 Task: Look for space in Sanxenxo, Spain from 1st June, 2023 to 9th June, 2023 for 4 adults in price range Rs.6000 to Rs.12000. Place can be entire place with 2 bedrooms having 2 beds and 2 bathrooms. Property type can be house, flat, guest house. Booking option can be shelf check-in. Required host language is English.
Action: Mouse moved to (309, 149)
Screenshot: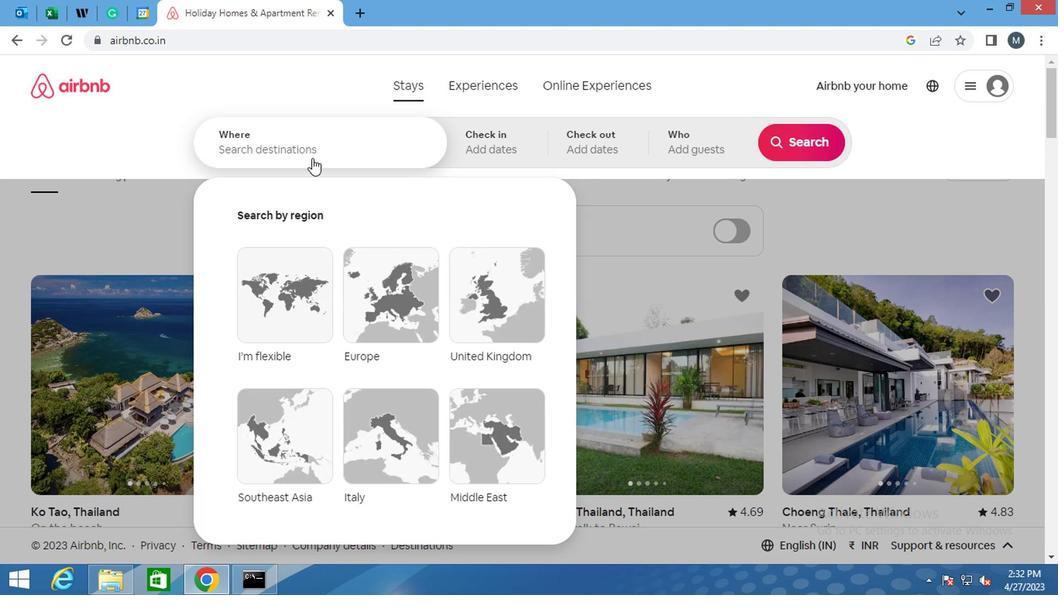 
Action: Mouse pressed left at (309, 149)
Screenshot: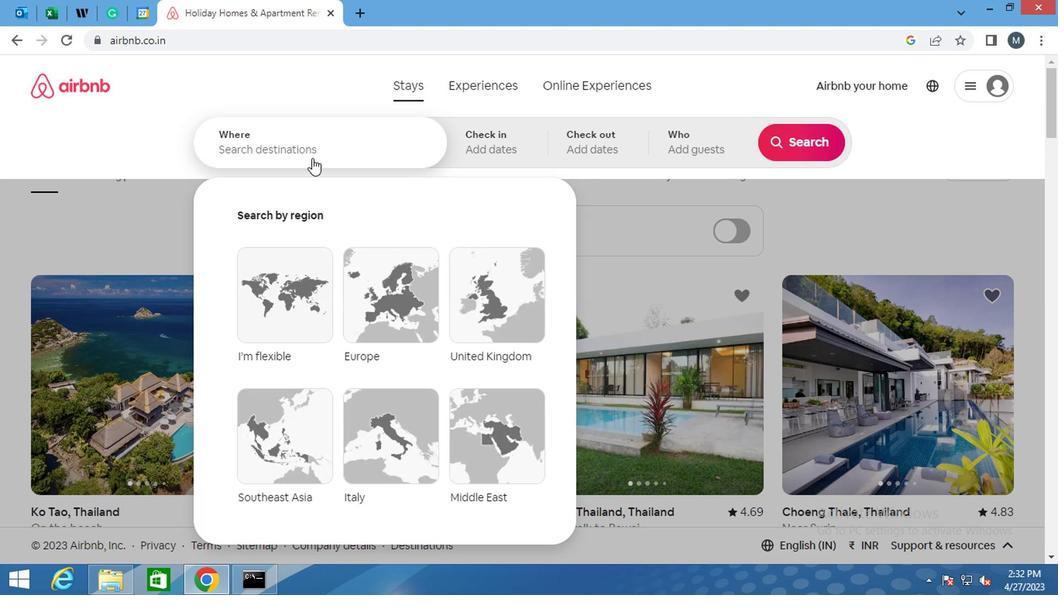 
Action: Key pressed <Key.shift>SANXENXO,<Key.space><Key.shift>SPAIN<Key.enter>
Screenshot: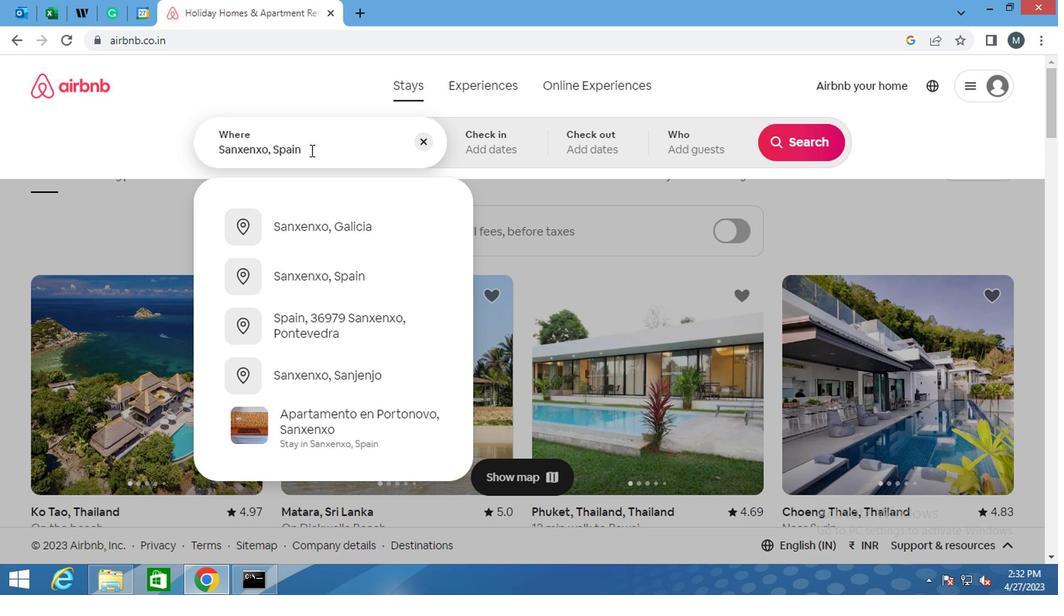 
Action: Mouse moved to (780, 269)
Screenshot: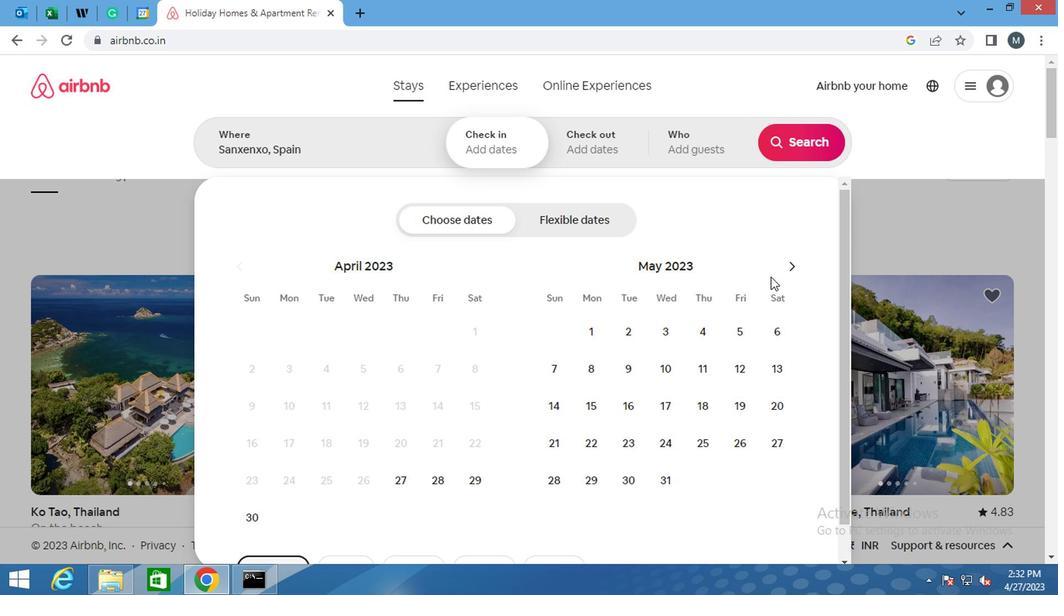 
Action: Mouse pressed left at (780, 269)
Screenshot: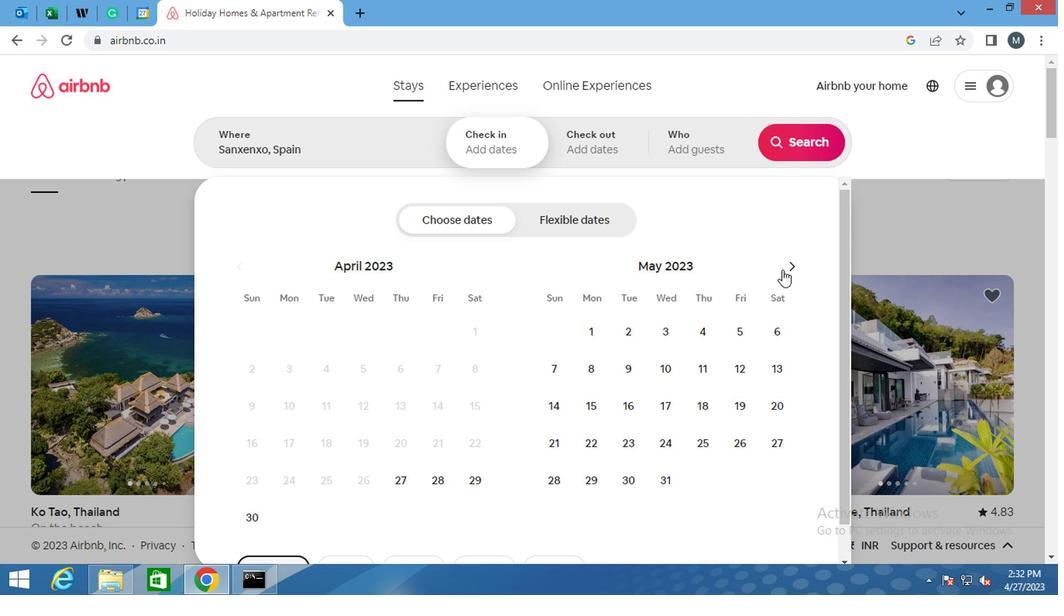 
Action: Mouse pressed left at (780, 269)
Screenshot: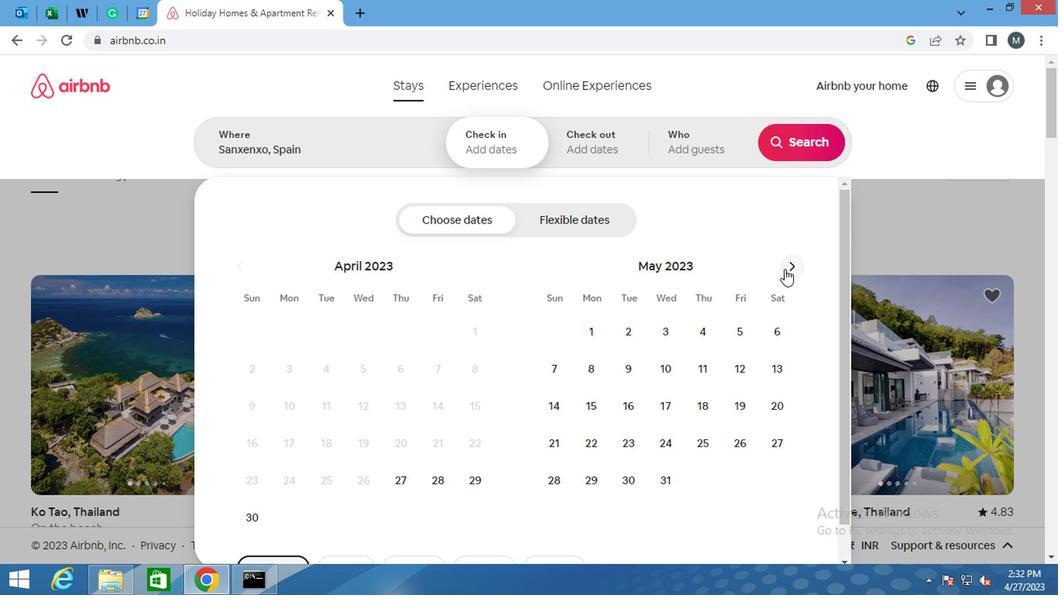 
Action: Mouse moved to (398, 341)
Screenshot: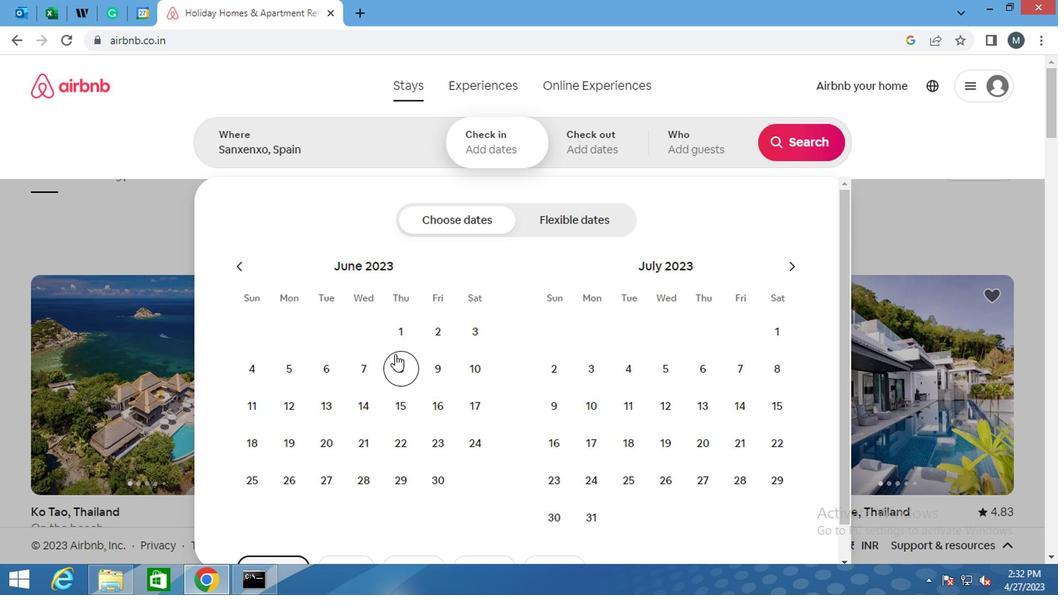
Action: Mouse pressed left at (398, 341)
Screenshot: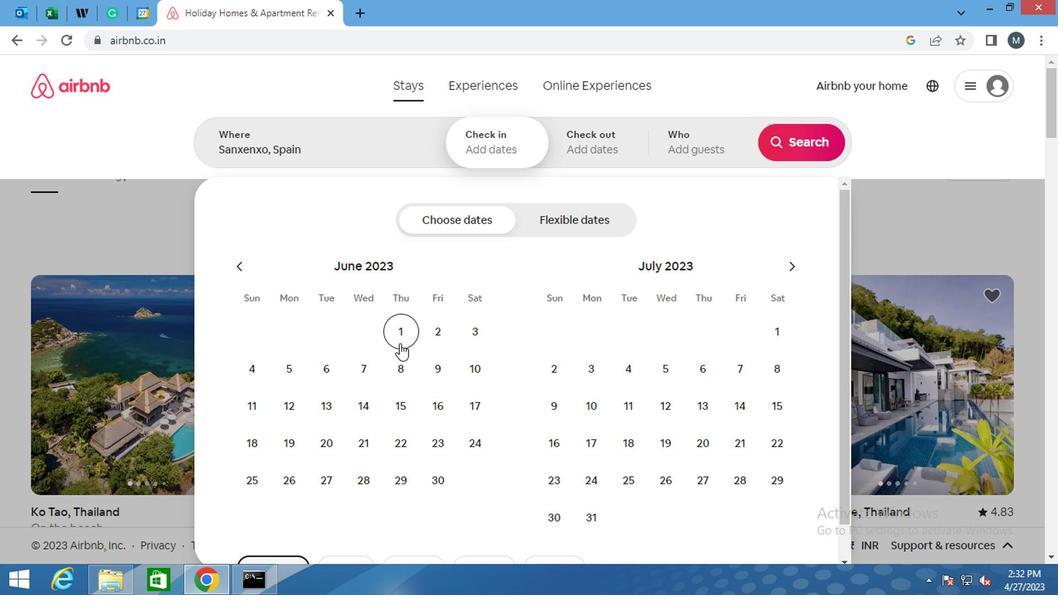 
Action: Mouse moved to (442, 369)
Screenshot: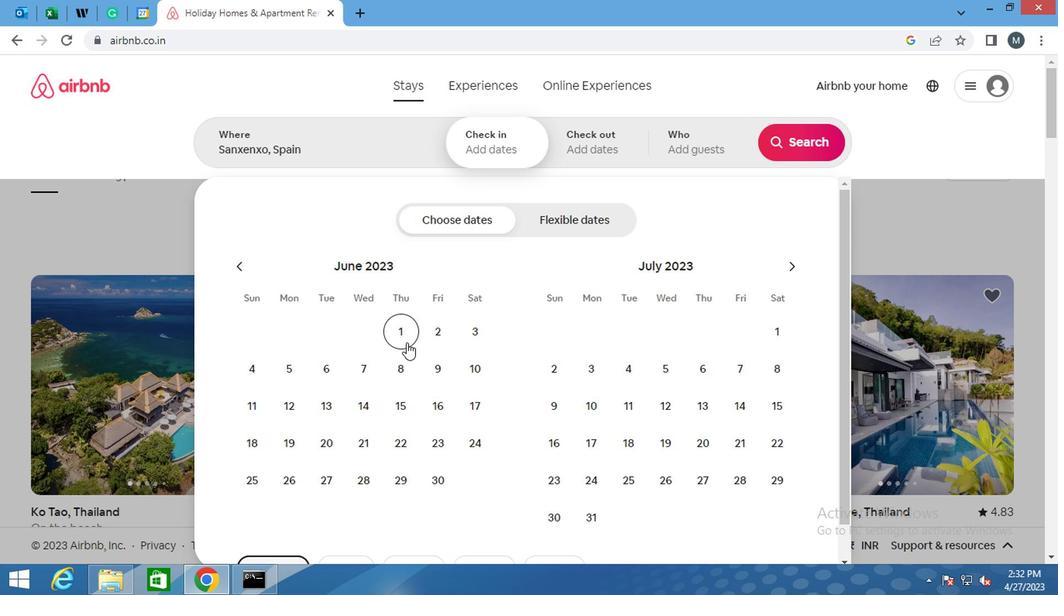 
Action: Mouse pressed left at (442, 369)
Screenshot: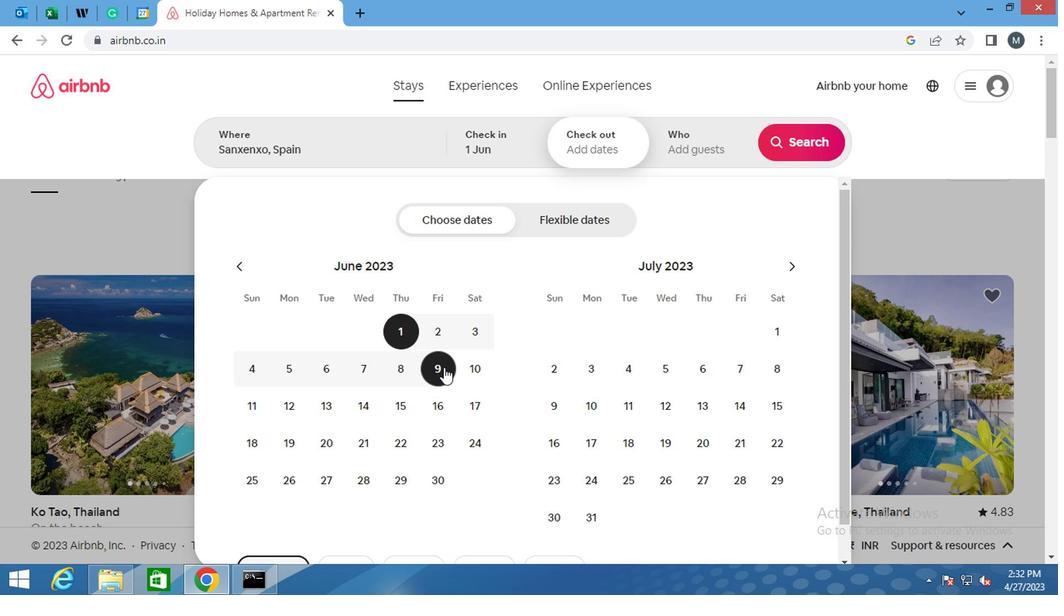 
Action: Mouse moved to (686, 150)
Screenshot: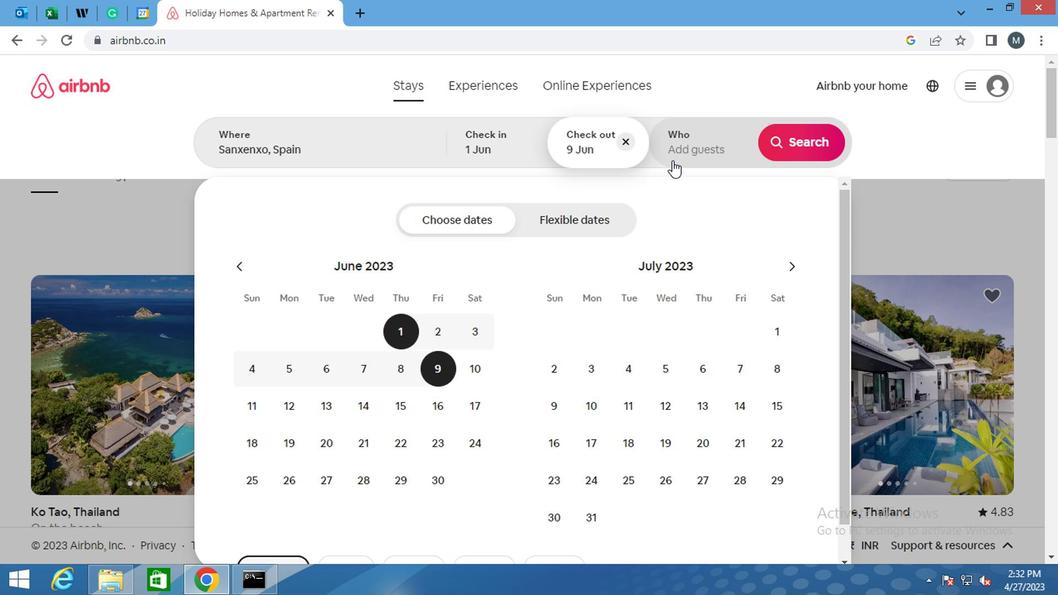 
Action: Mouse pressed left at (686, 150)
Screenshot: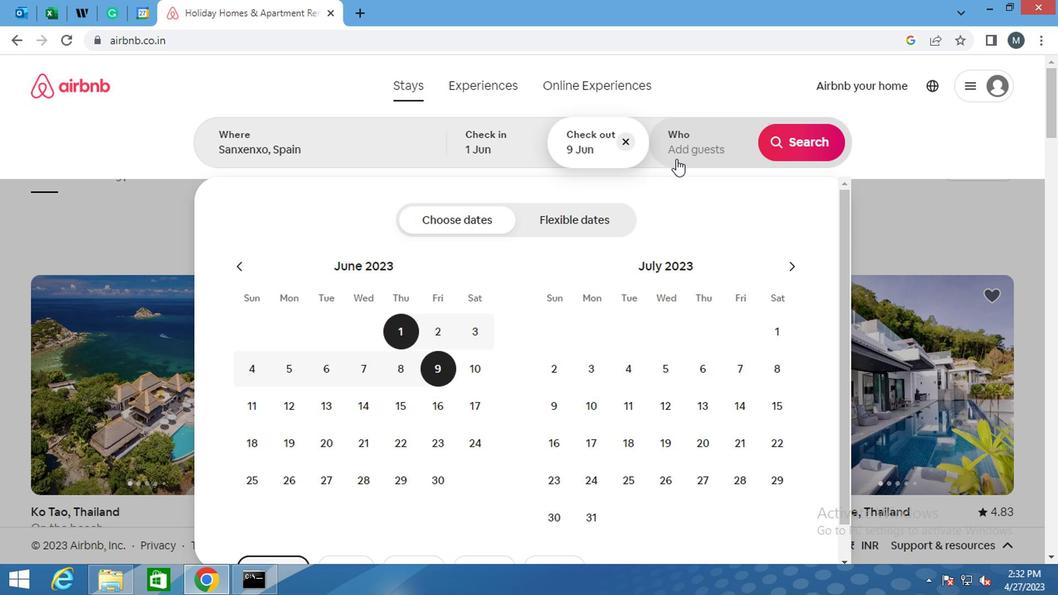 
Action: Mouse moved to (804, 220)
Screenshot: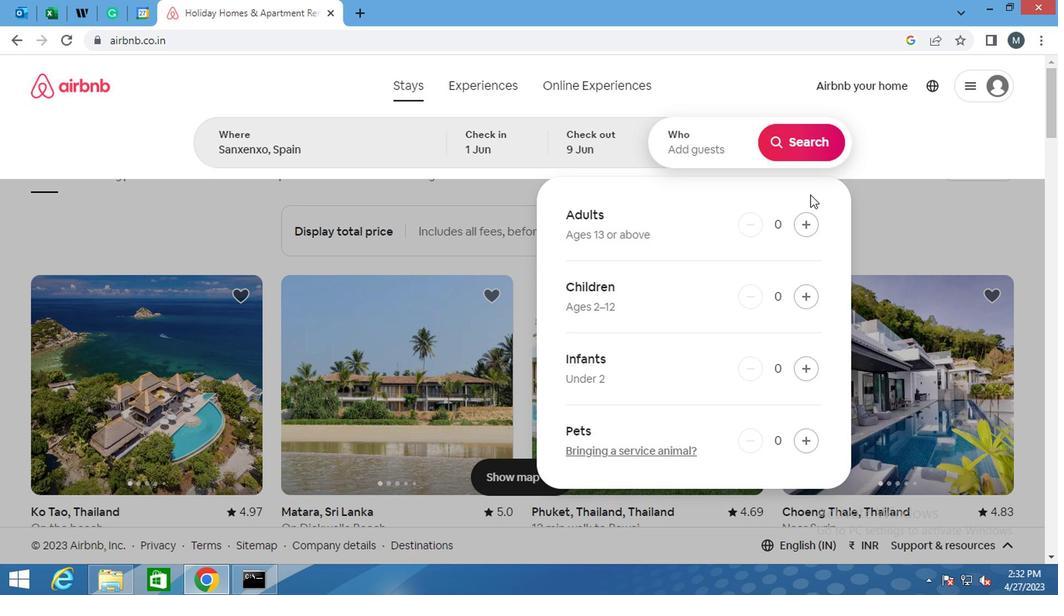 
Action: Mouse pressed left at (804, 220)
Screenshot: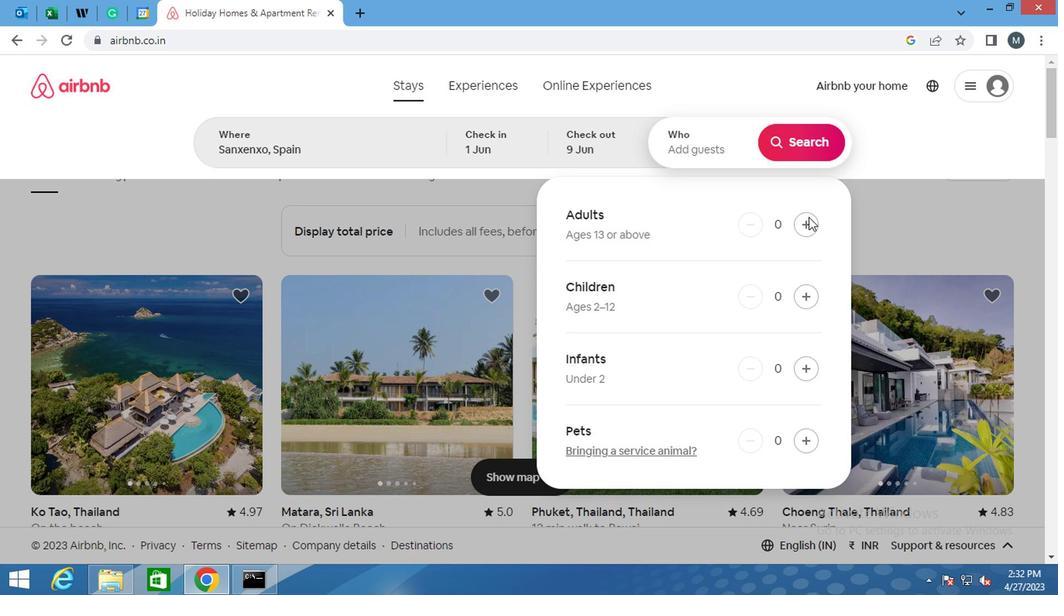 
Action: Mouse pressed left at (804, 220)
Screenshot: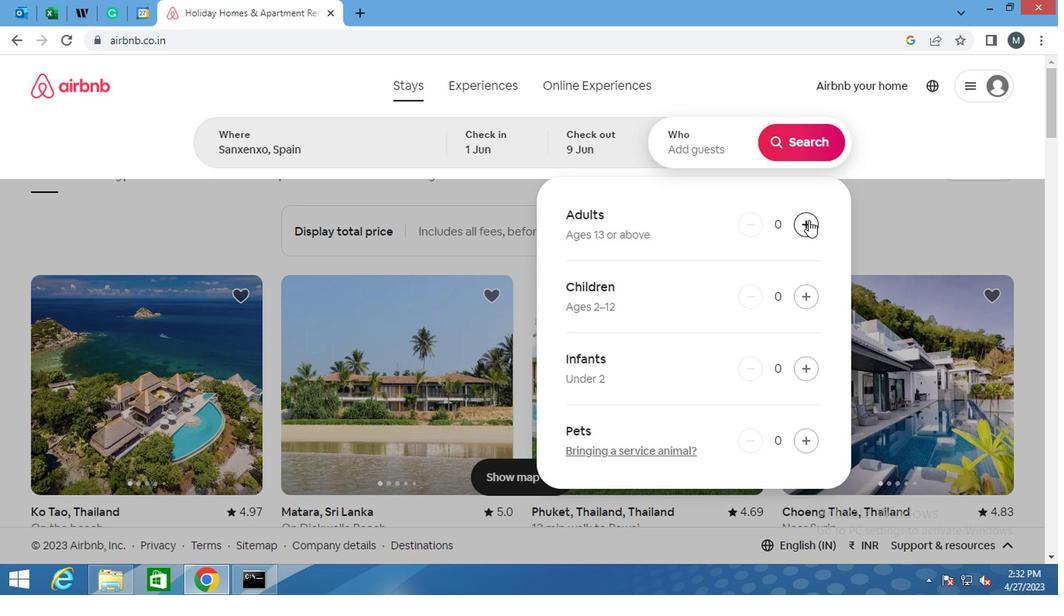 
Action: Mouse pressed left at (804, 220)
Screenshot: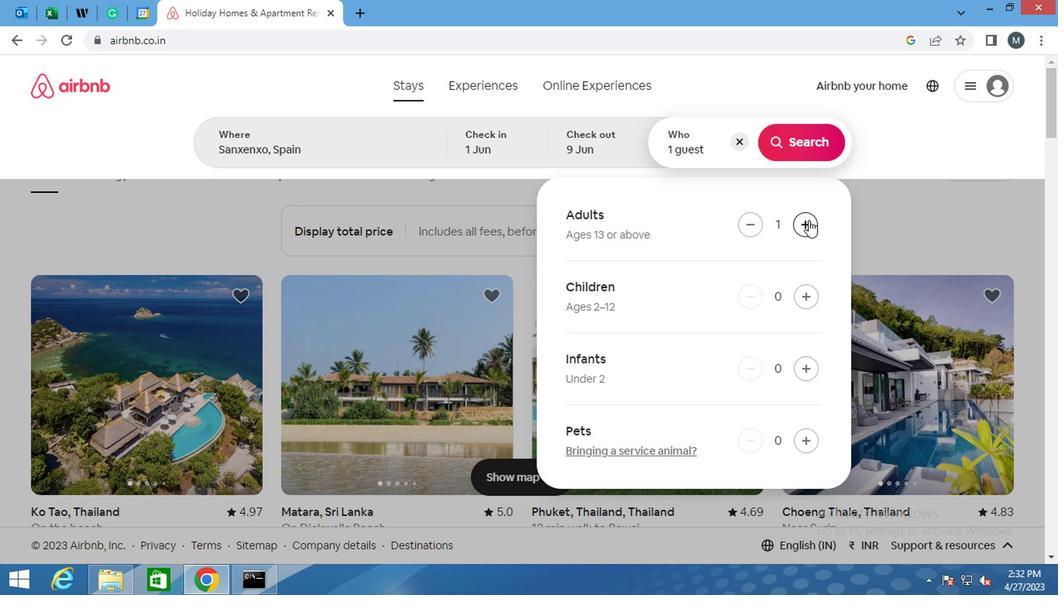 
Action: Mouse pressed left at (804, 220)
Screenshot: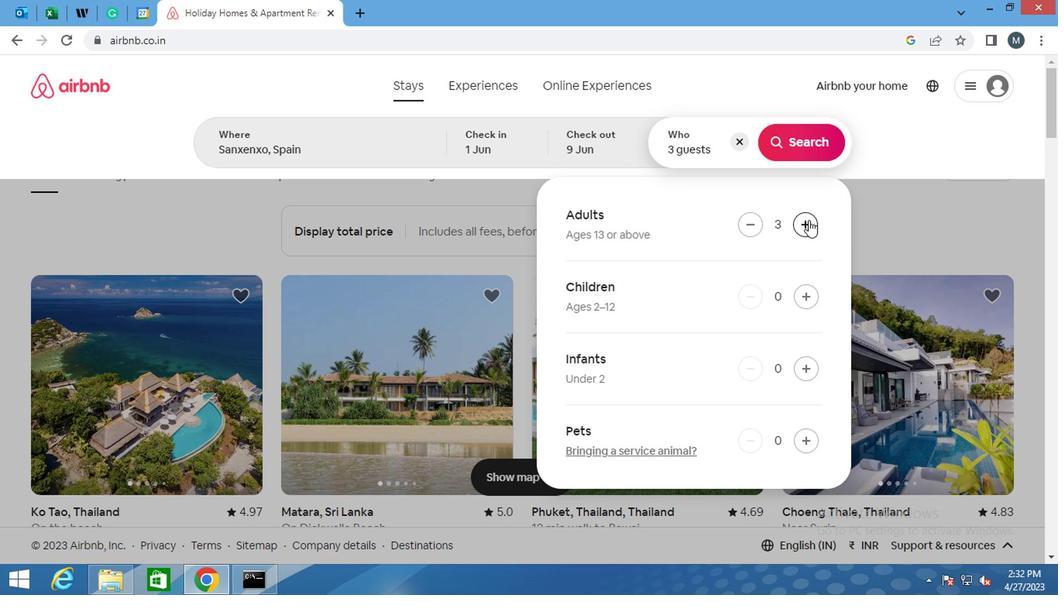 
Action: Mouse moved to (780, 135)
Screenshot: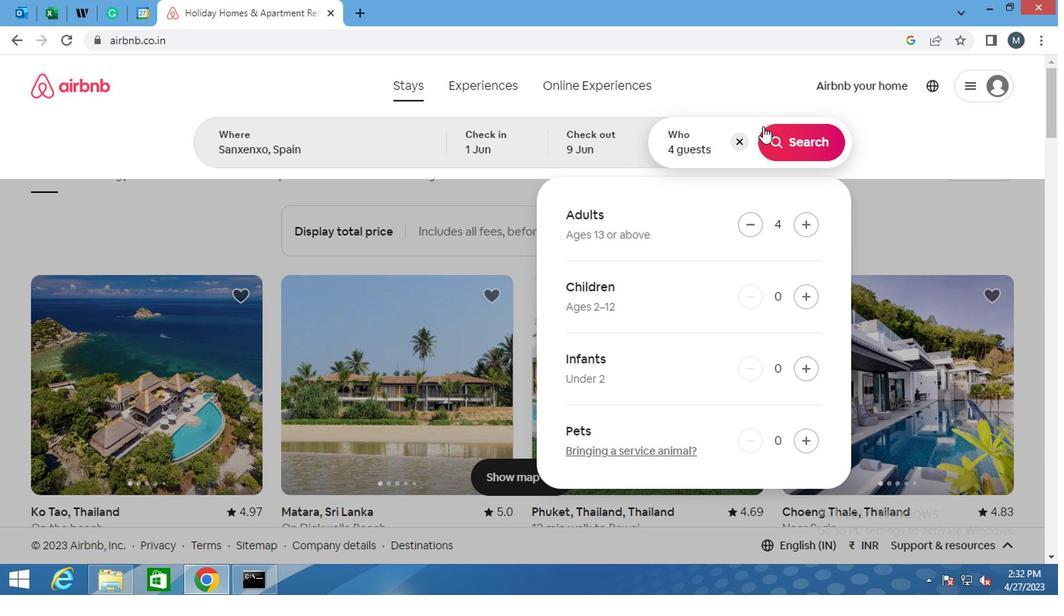 
Action: Mouse pressed left at (780, 135)
Screenshot: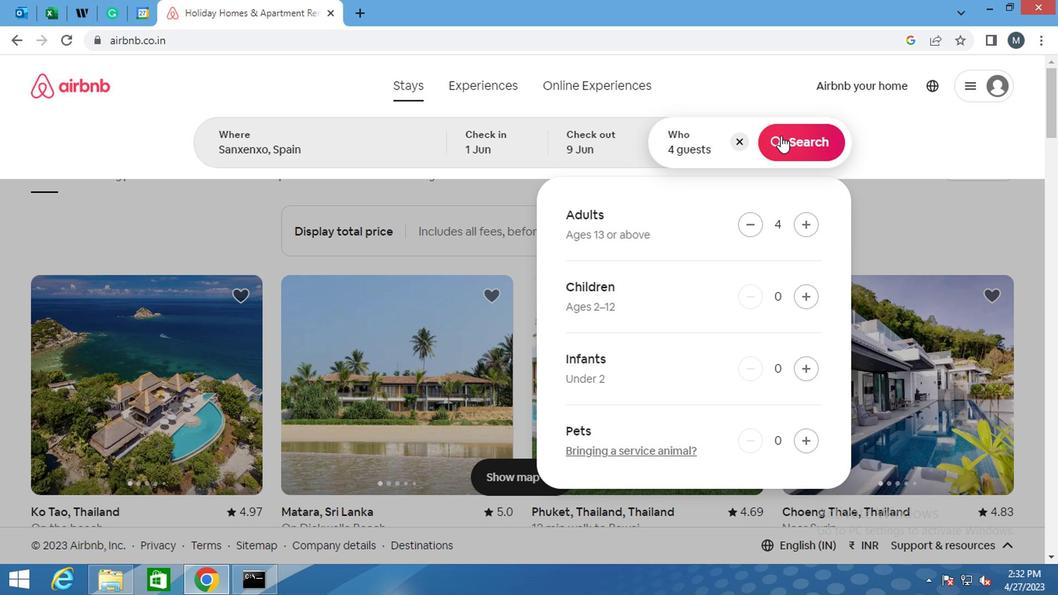 
Action: Mouse moved to (970, 146)
Screenshot: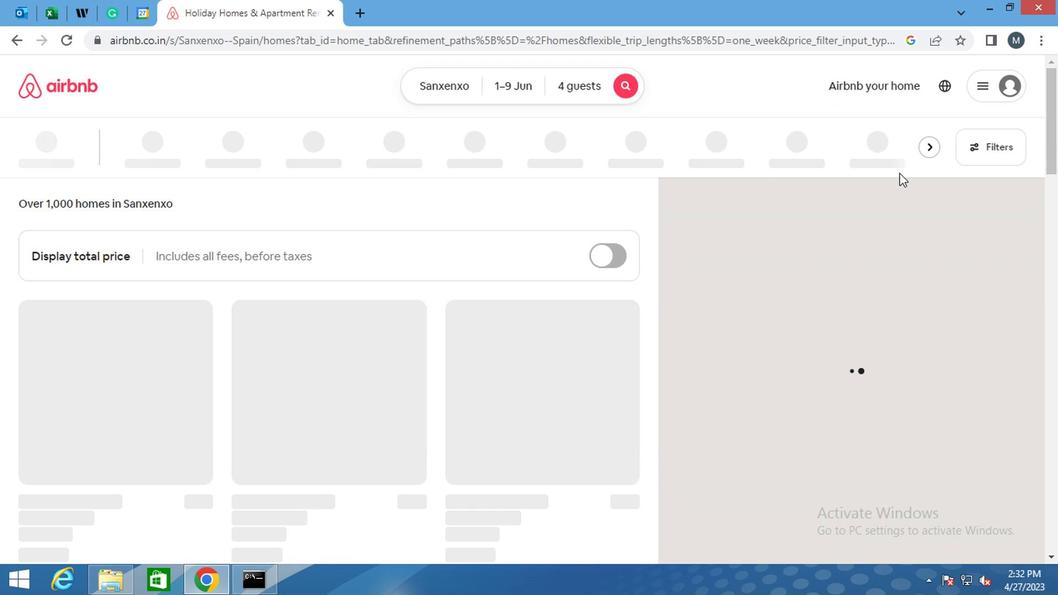 
Action: Mouse pressed left at (970, 146)
Screenshot: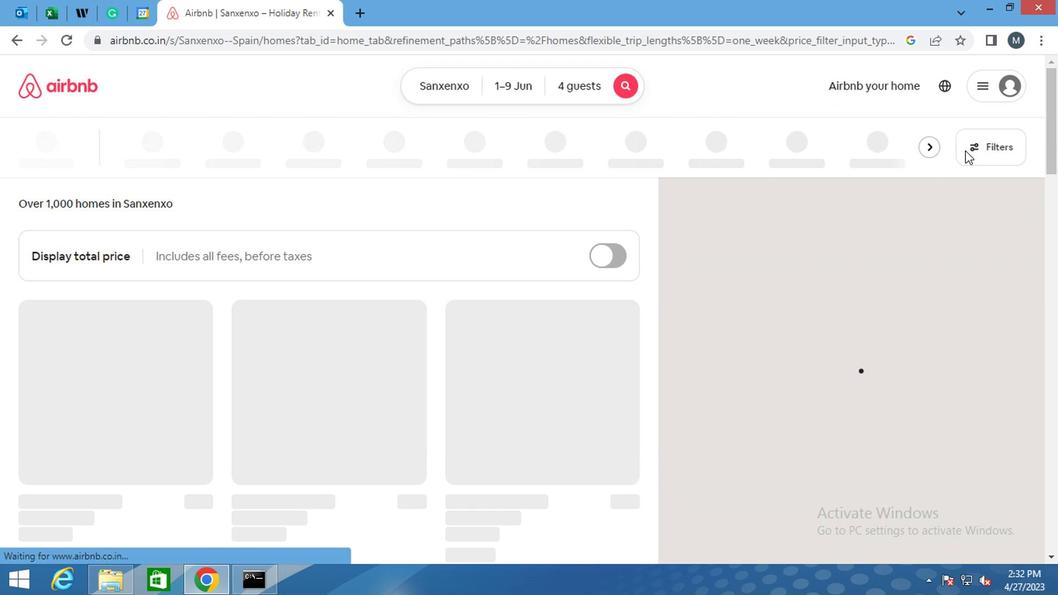 
Action: Mouse moved to (389, 354)
Screenshot: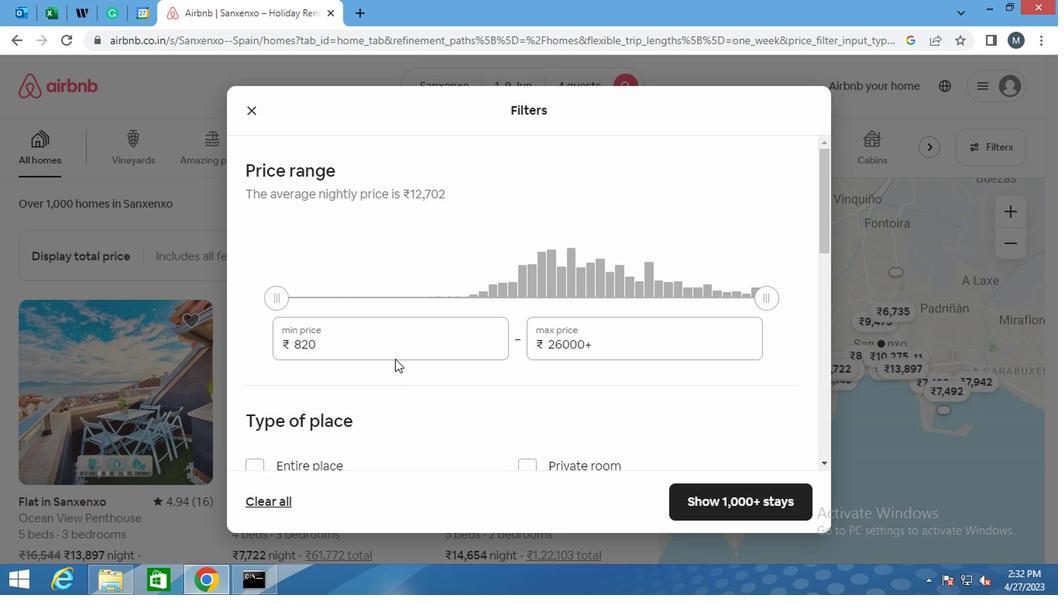 
Action: Mouse pressed left at (389, 354)
Screenshot: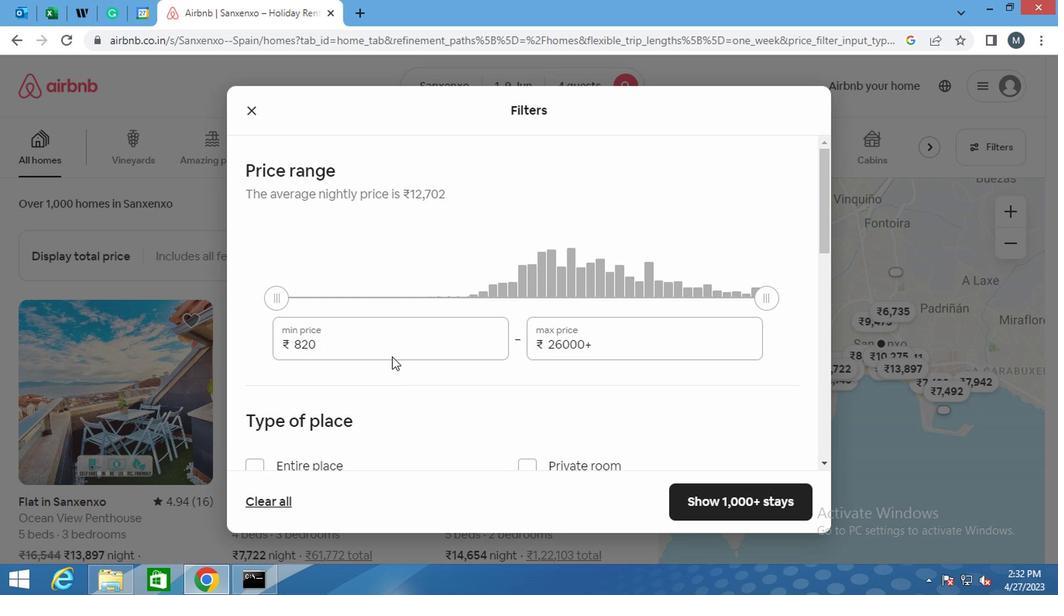 
Action: Mouse moved to (389, 351)
Screenshot: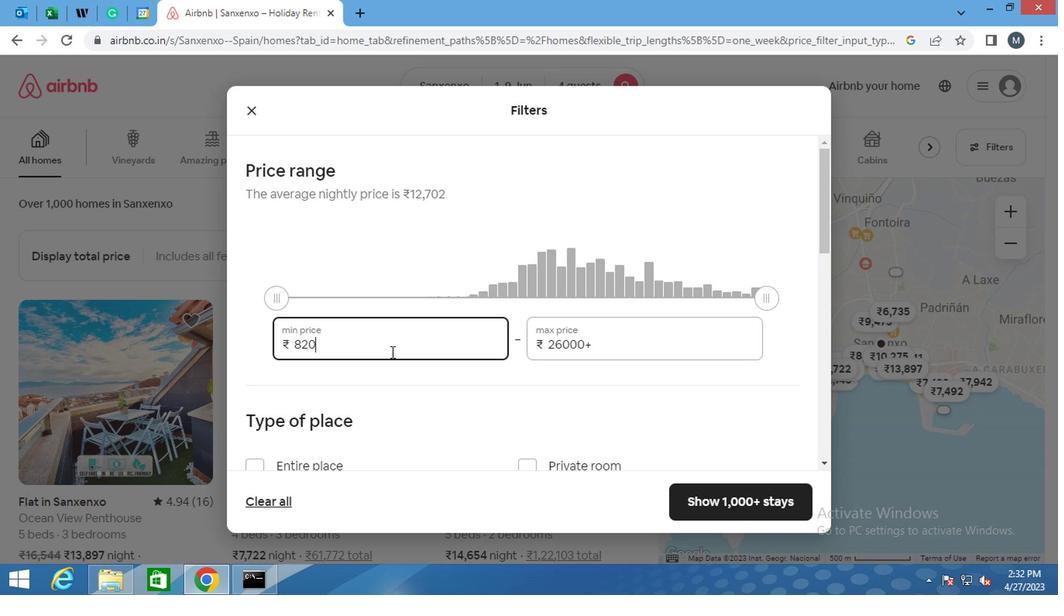 
Action: Key pressed <Key.backspace><Key.backspace><Key.backspace><Key.backspace><Key.backspace><Key.backspace><Key.backspace><Key.backspace><Key.backspace>6000
Screenshot: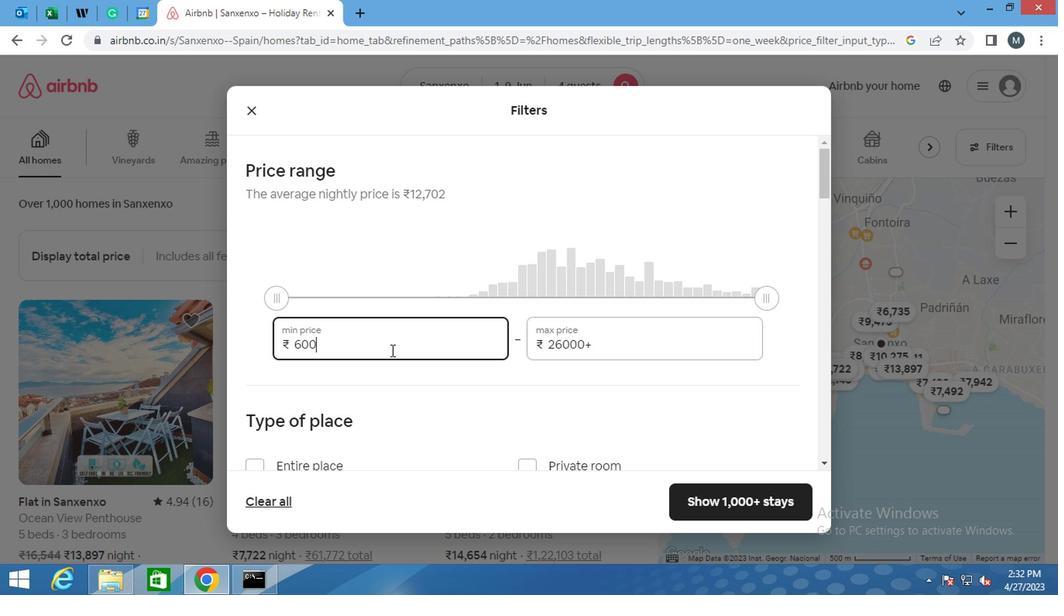 
Action: Mouse moved to (623, 345)
Screenshot: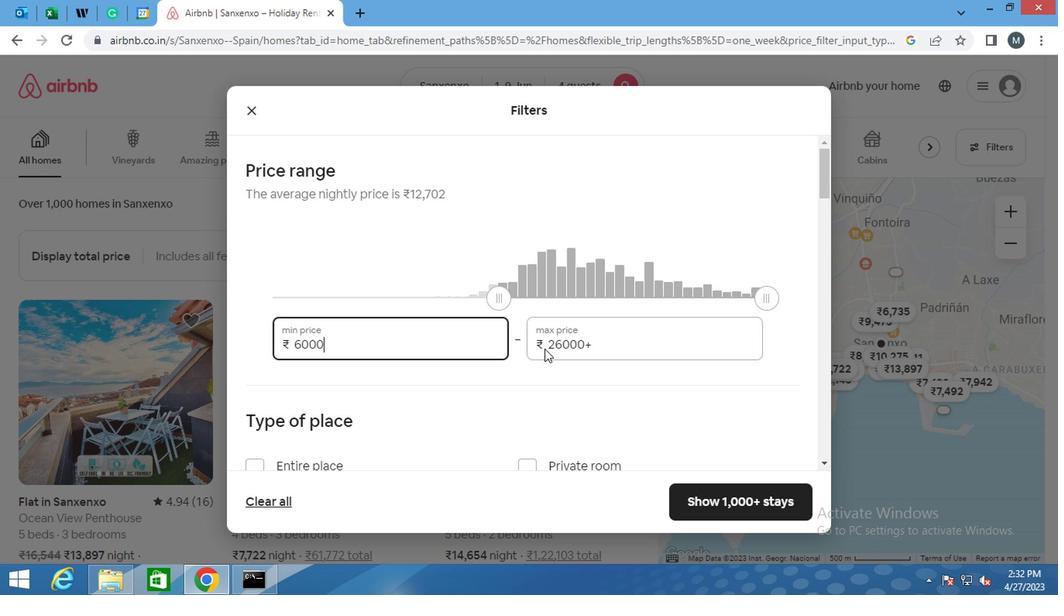 
Action: Mouse pressed left at (623, 345)
Screenshot: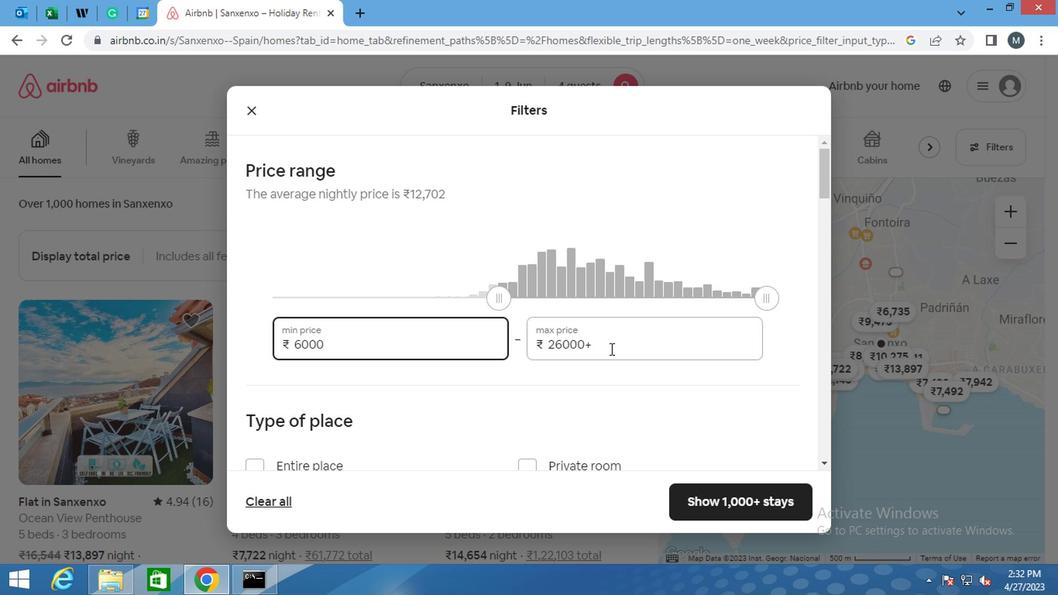 
Action: Mouse moved to (540, 349)
Screenshot: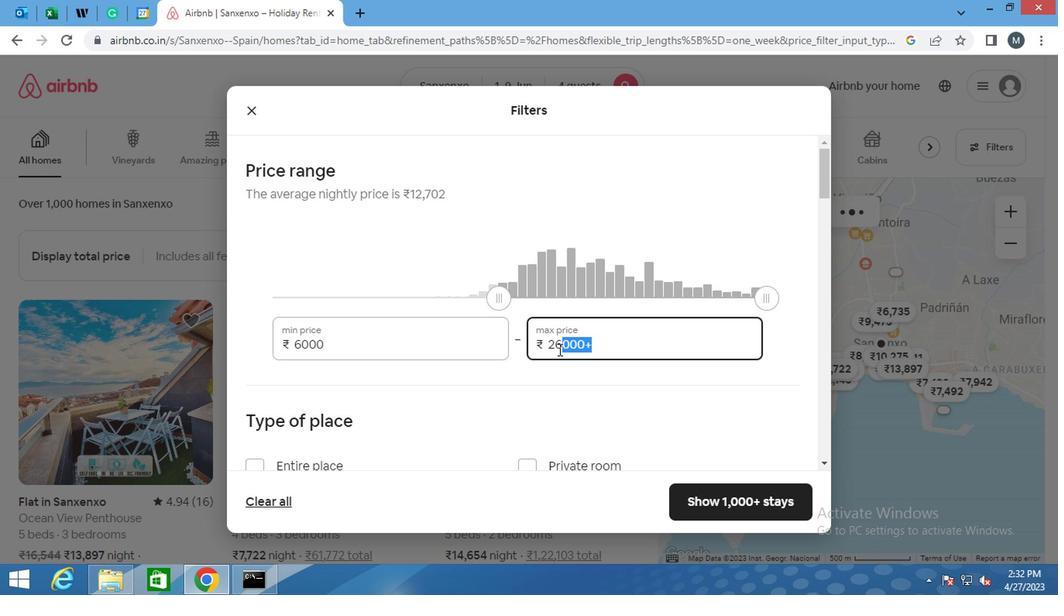 
Action: Key pressed 12000
Screenshot: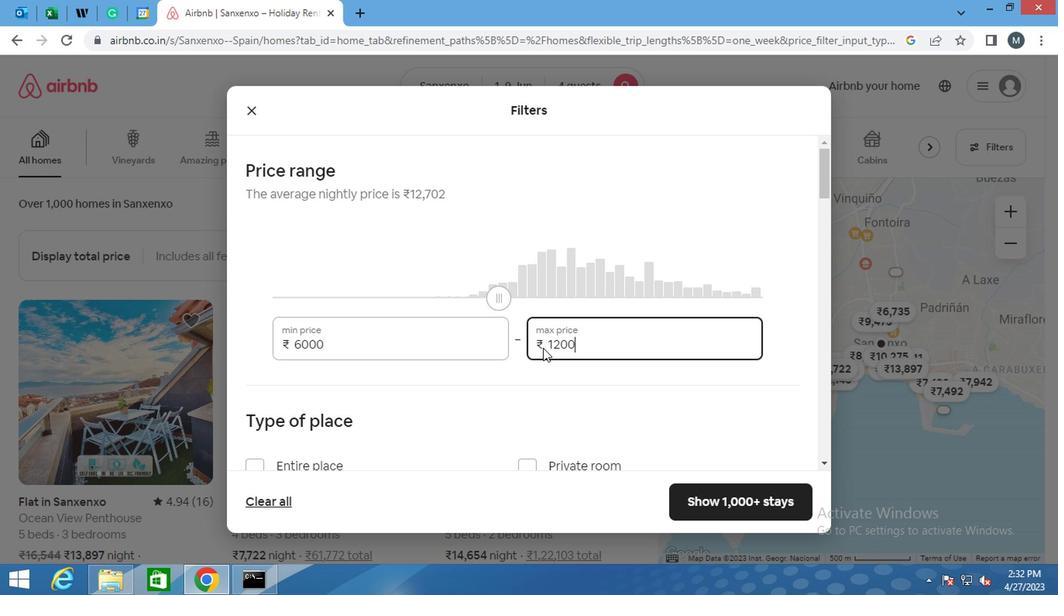 
Action: Mouse moved to (483, 336)
Screenshot: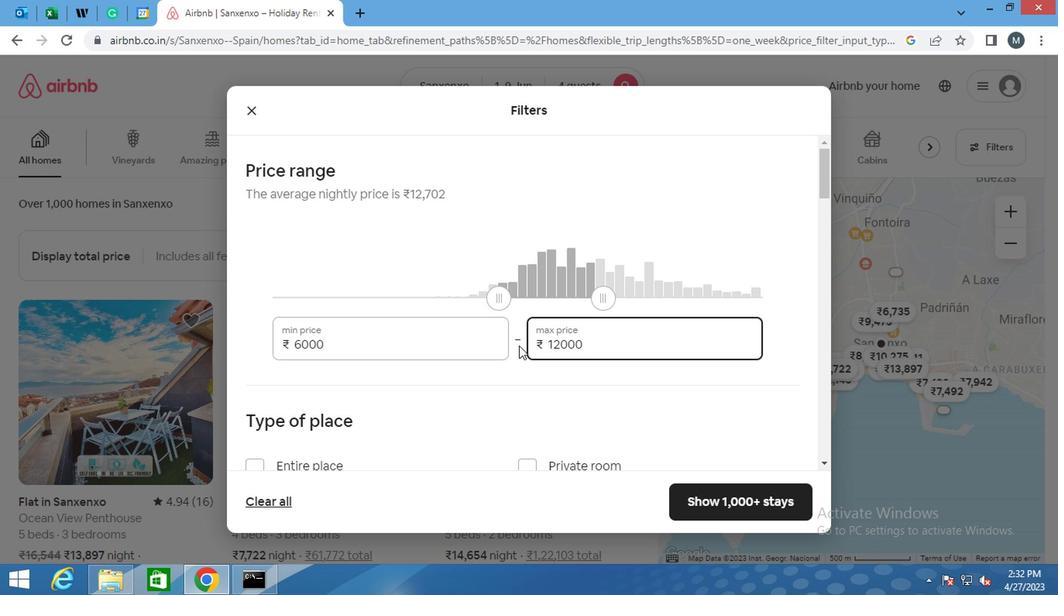 
Action: Mouse scrolled (483, 335) with delta (0, 0)
Screenshot: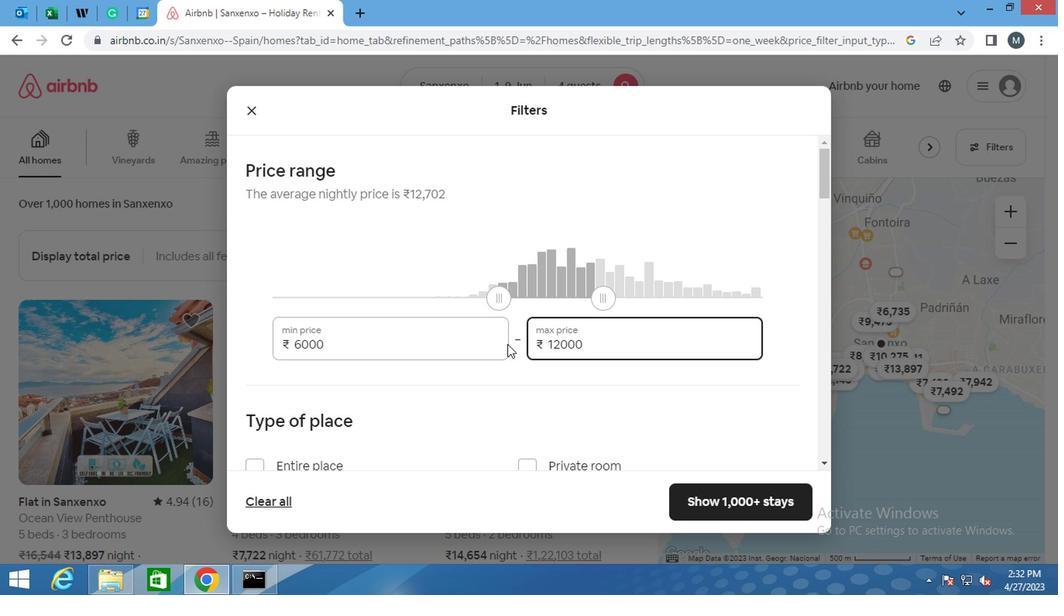 
Action: Mouse scrolled (483, 335) with delta (0, 0)
Screenshot: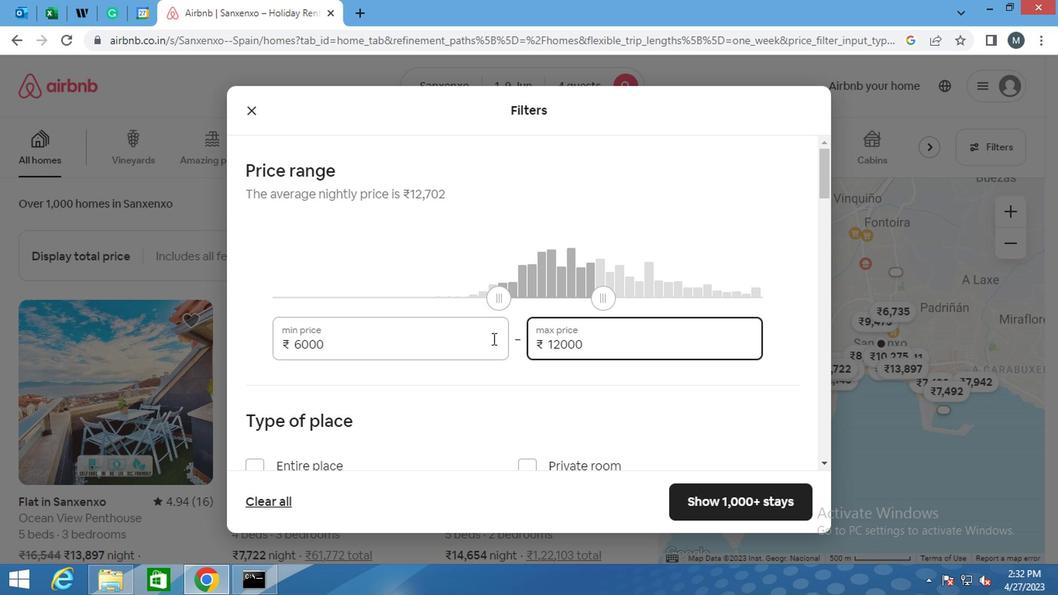 
Action: Mouse moved to (441, 341)
Screenshot: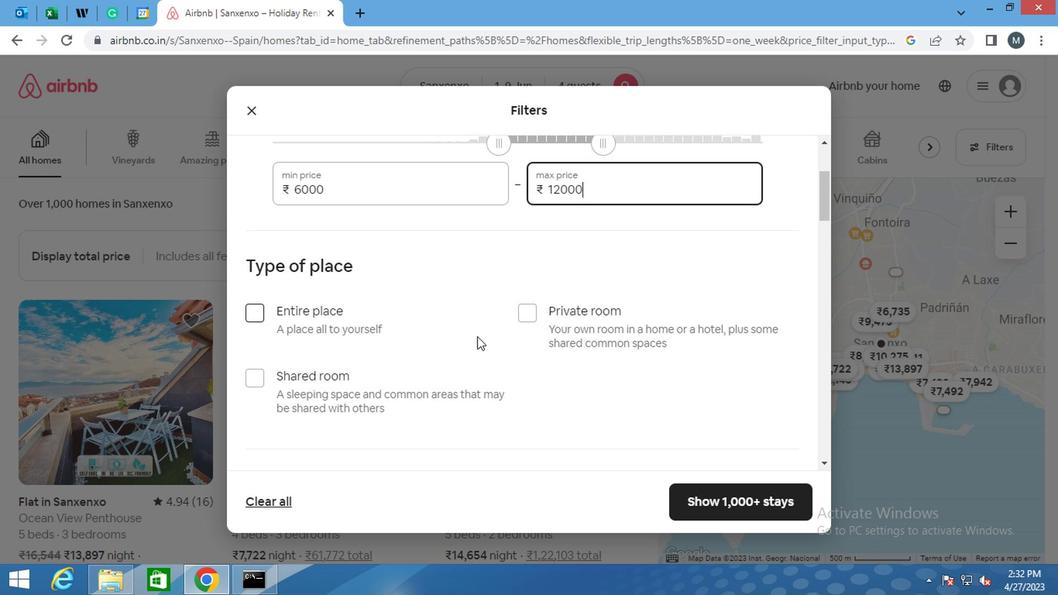 
Action: Mouse scrolled (441, 340) with delta (0, 0)
Screenshot: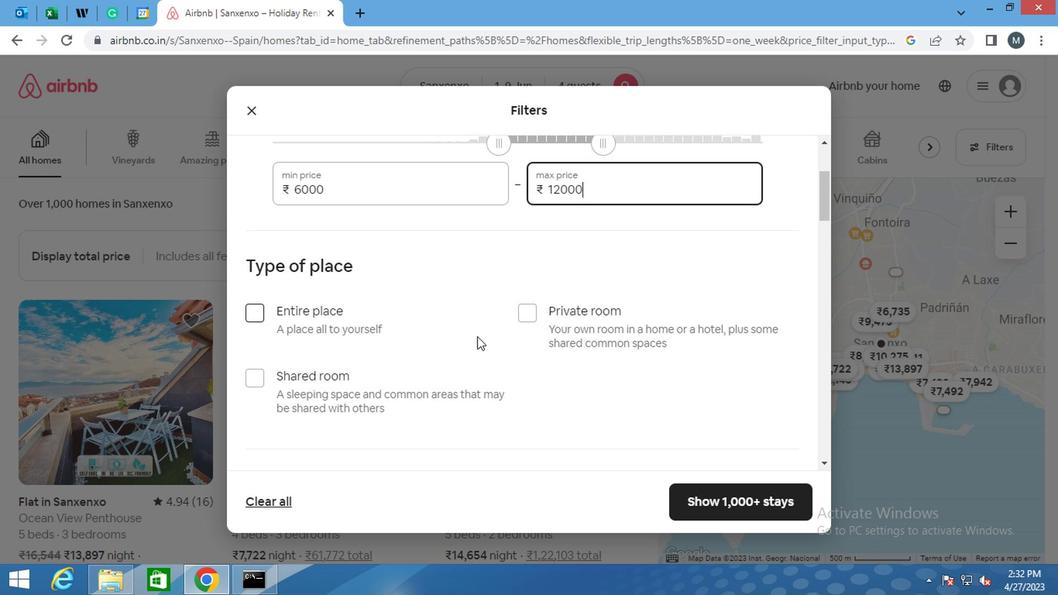 
Action: Mouse moved to (249, 240)
Screenshot: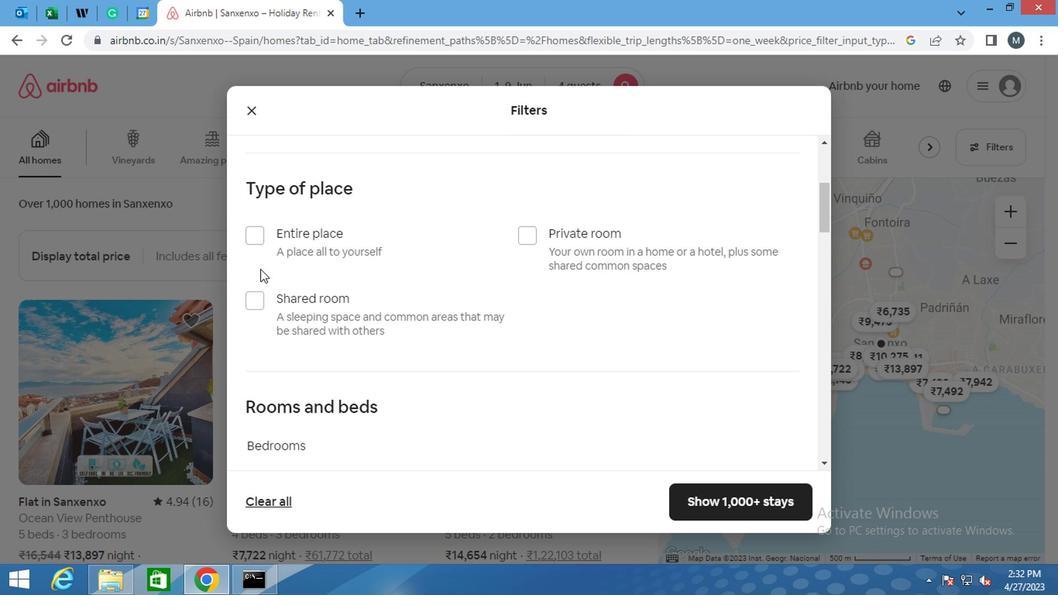 
Action: Mouse pressed left at (249, 240)
Screenshot: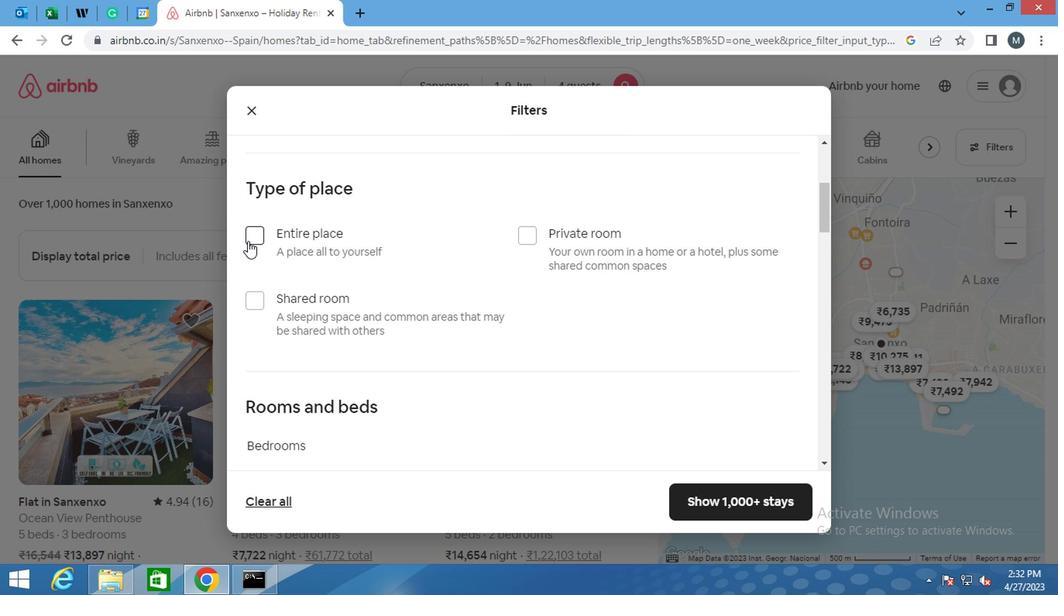 
Action: Mouse moved to (291, 267)
Screenshot: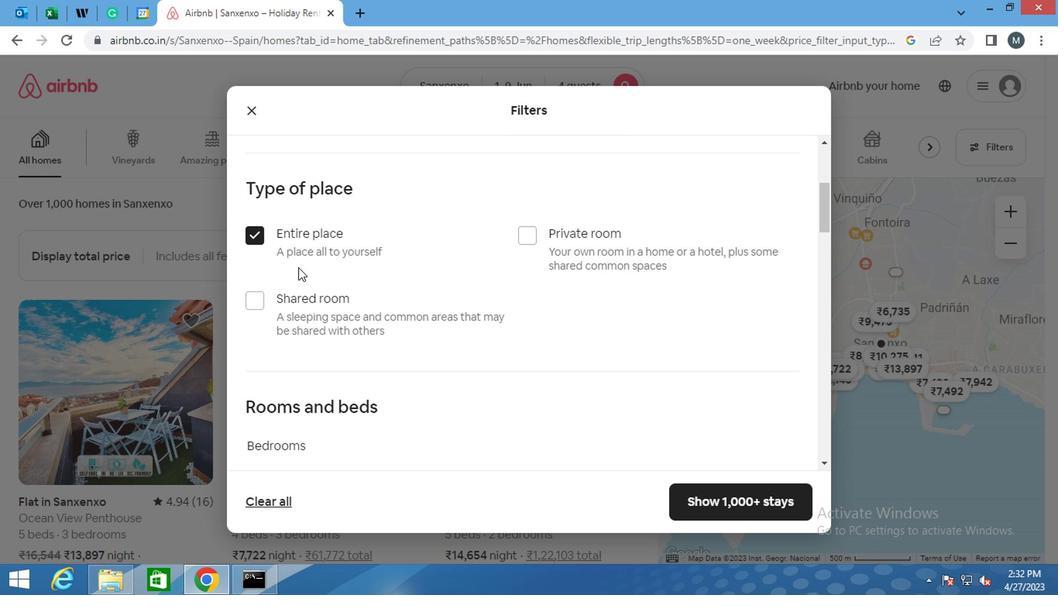 
Action: Mouse scrolled (291, 266) with delta (0, 0)
Screenshot: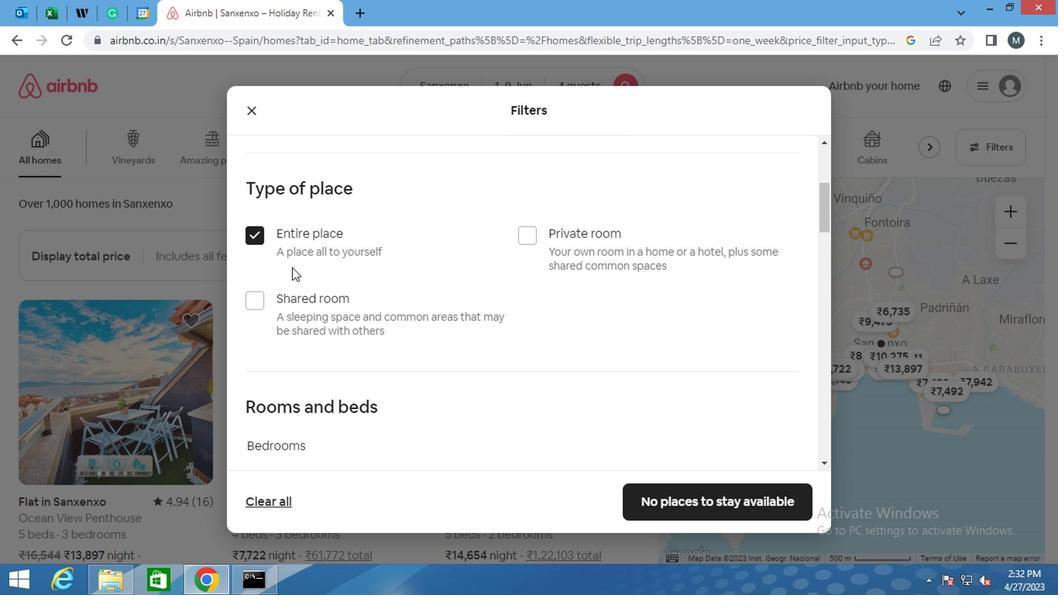 
Action: Mouse moved to (291, 266)
Screenshot: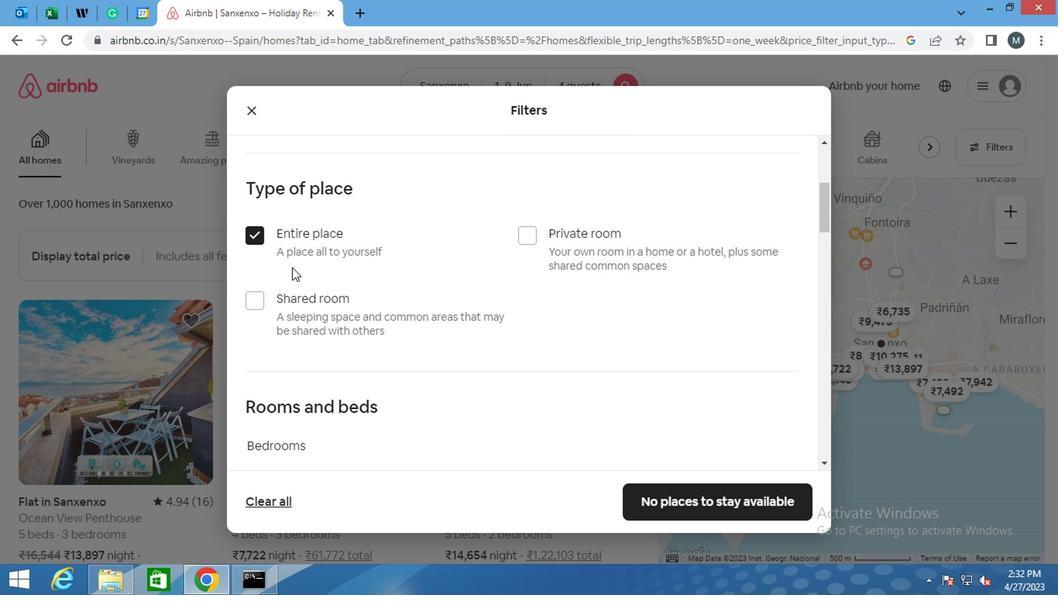 
Action: Mouse scrolled (291, 265) with delta (0, -1)
Screenshot: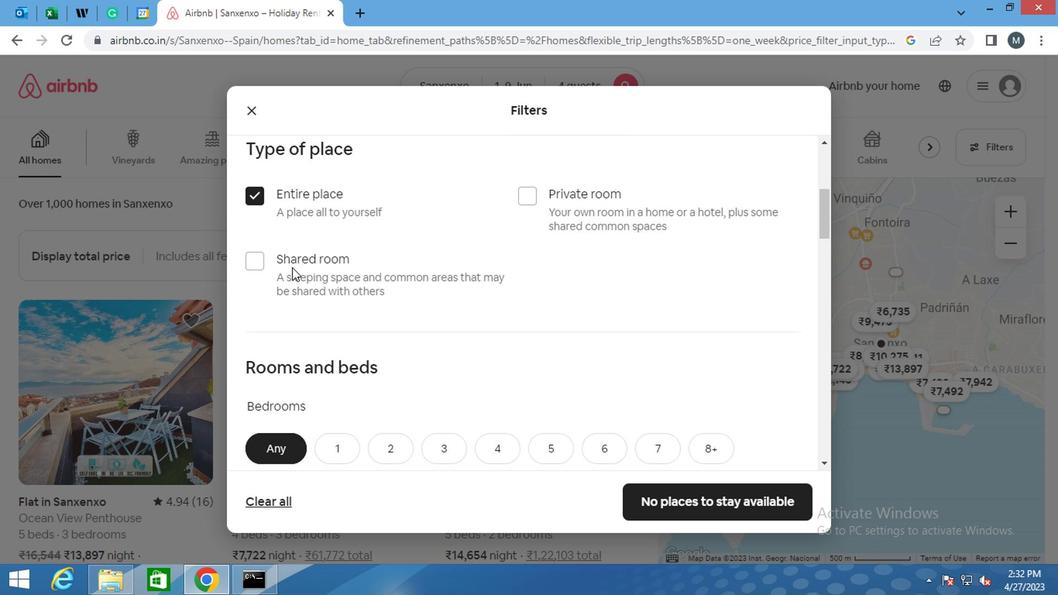 
Action: Mouse moved to (377, 332)
Screenshot: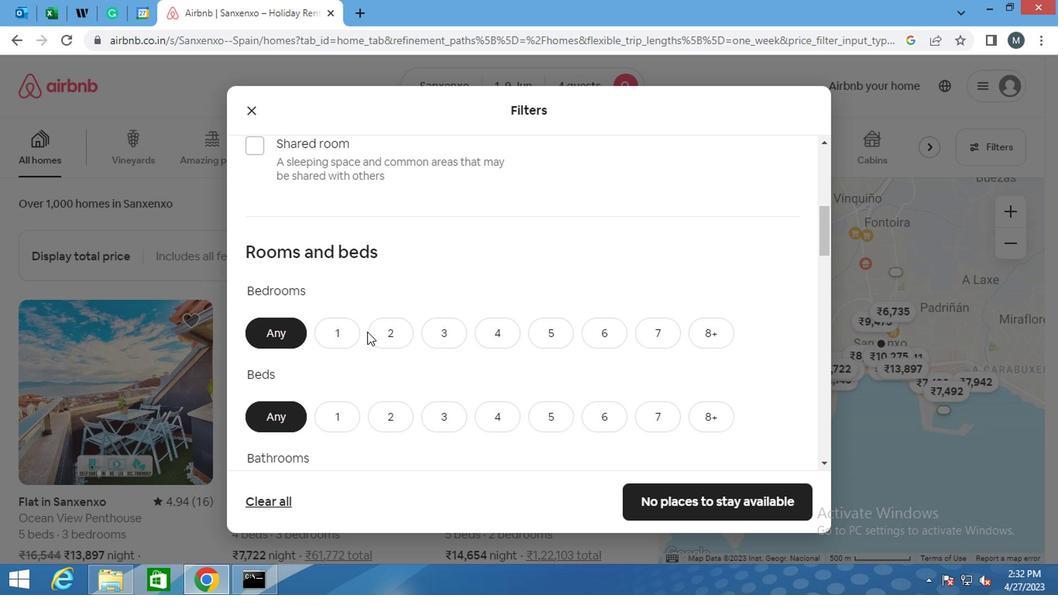 
Action: Mouse pressed left at (377, 332)
Screenshot: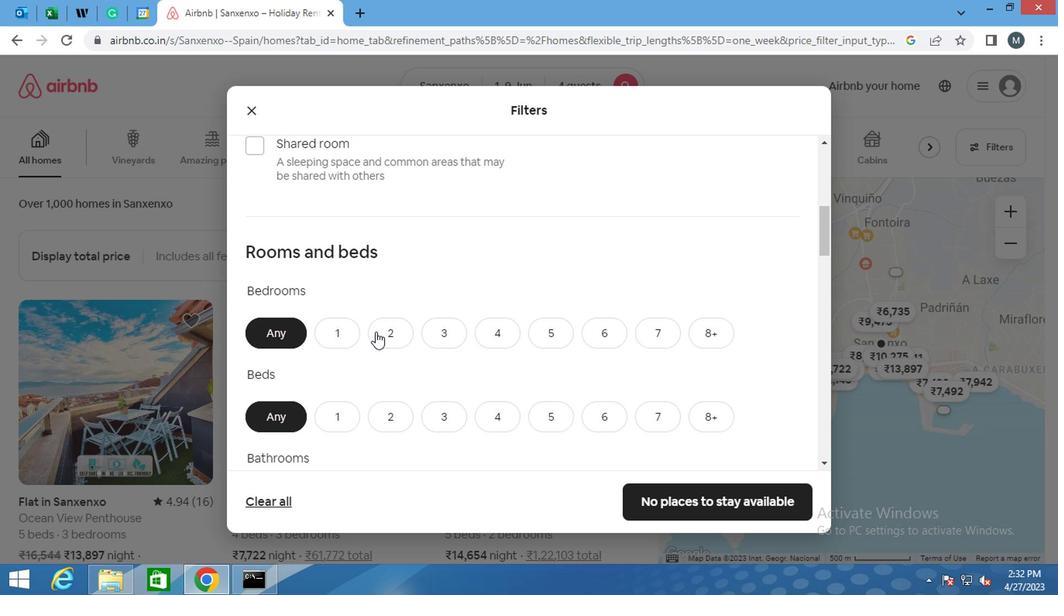 
Action: Mouse moved to (379, 332)
Screenshot: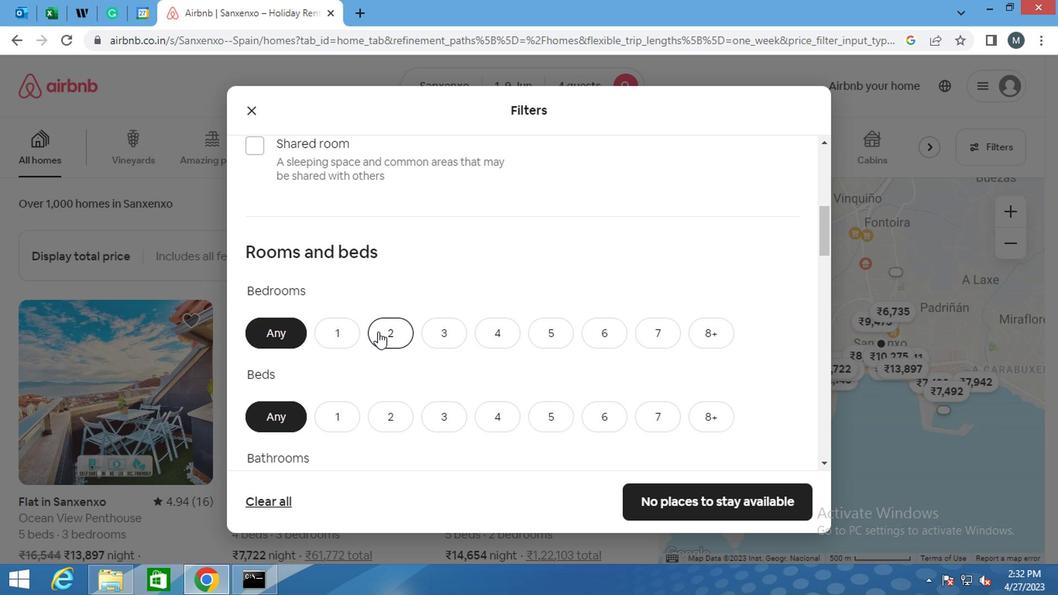 
Action: Mouse scrolled (379, 331) with delta (0, 0)
Screenshot: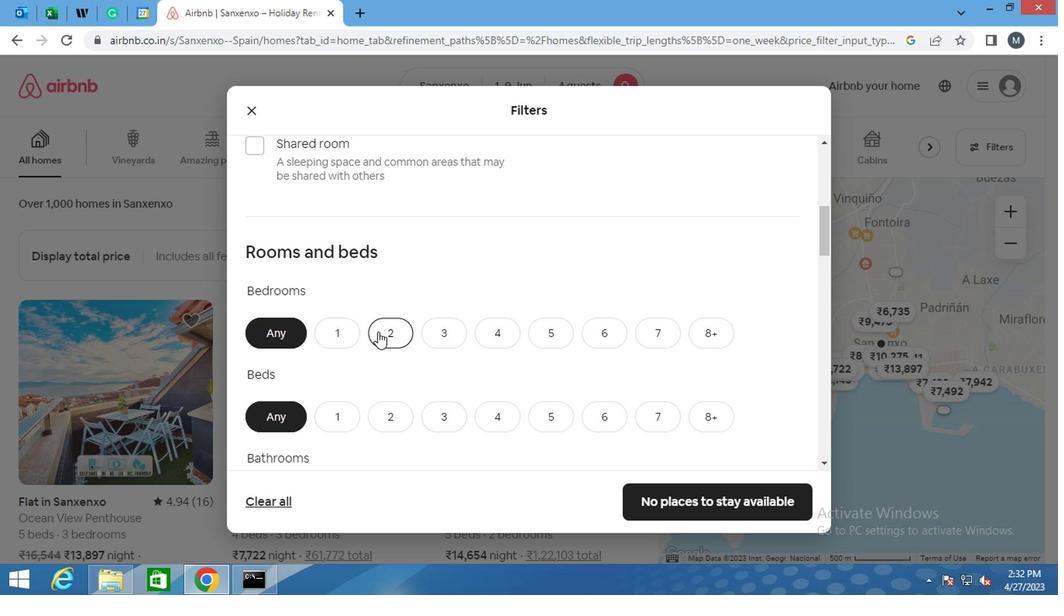 
Action: Mouse moved to (400, 326)
Screenshot: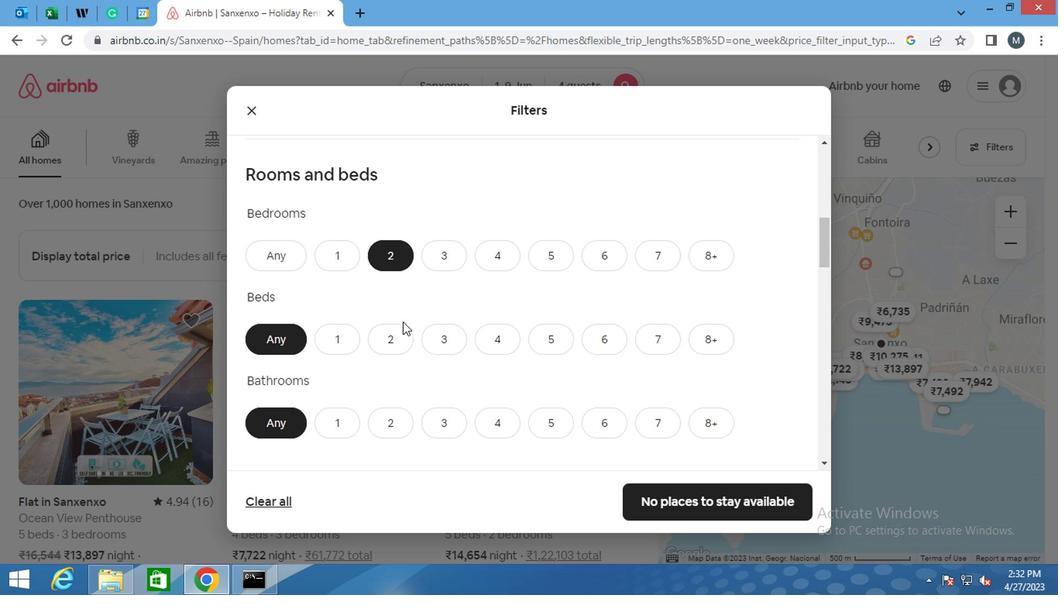 
Action: Mouse pressed left at (400, 326)
Screenshot: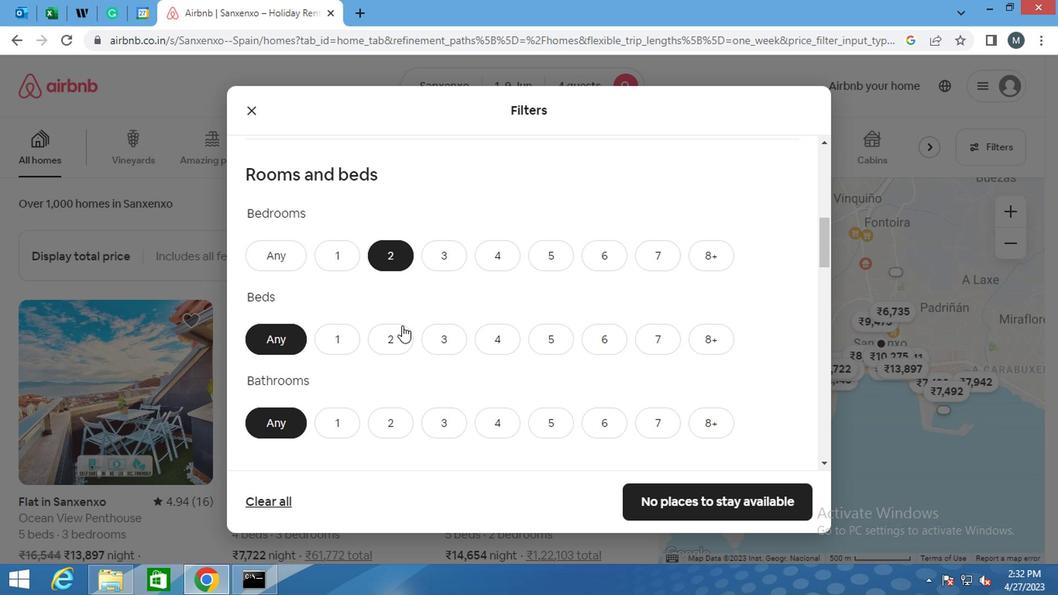 
Action: Mouse moved to (399, 325)
Screenshot: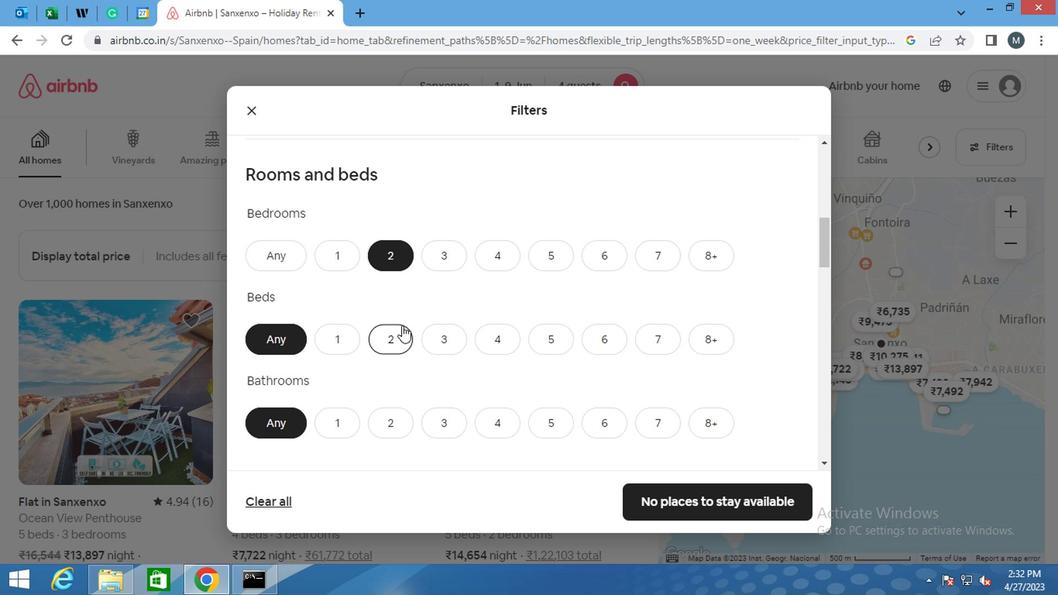 
Action: Mouse scrolled (399, 324) with delta (0, -1)
Screenshot: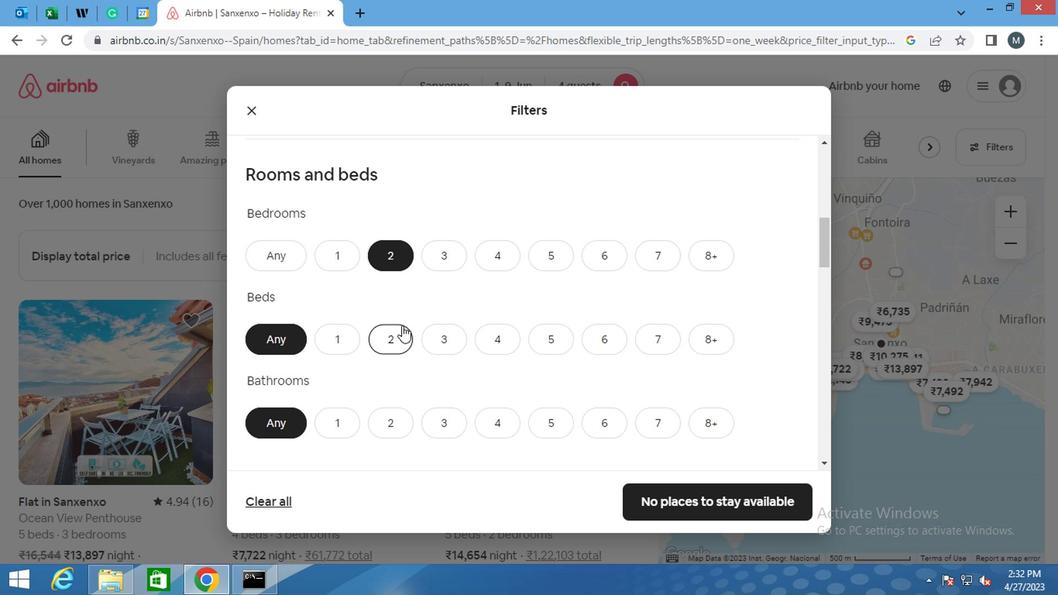 
Action: Mouse moved to (398, 325)
Screenshot: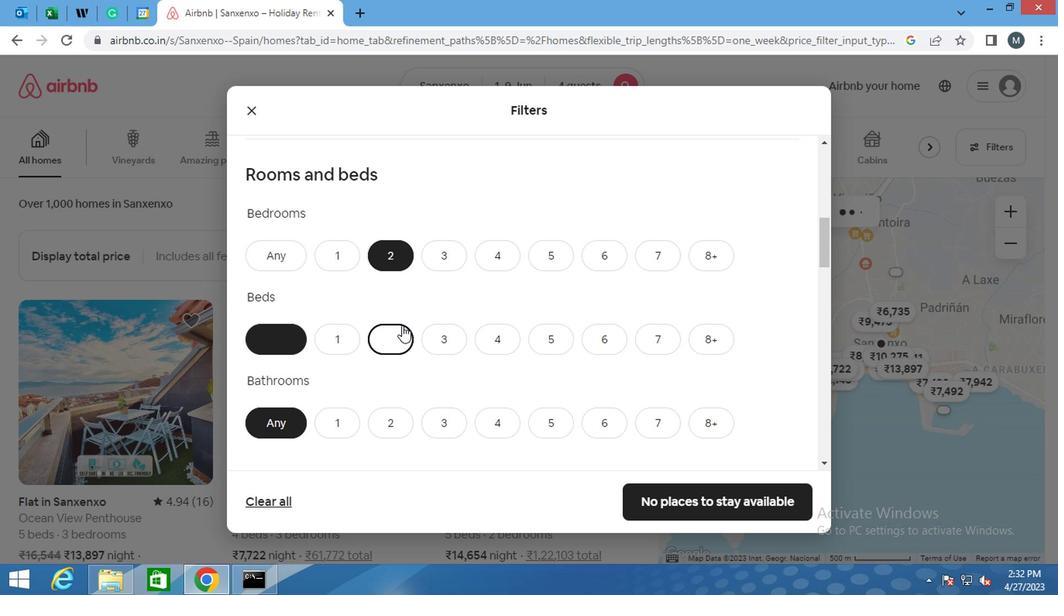 
Action: Mouse scrolled (398, 324) with delta (0, -1)
Screenshot: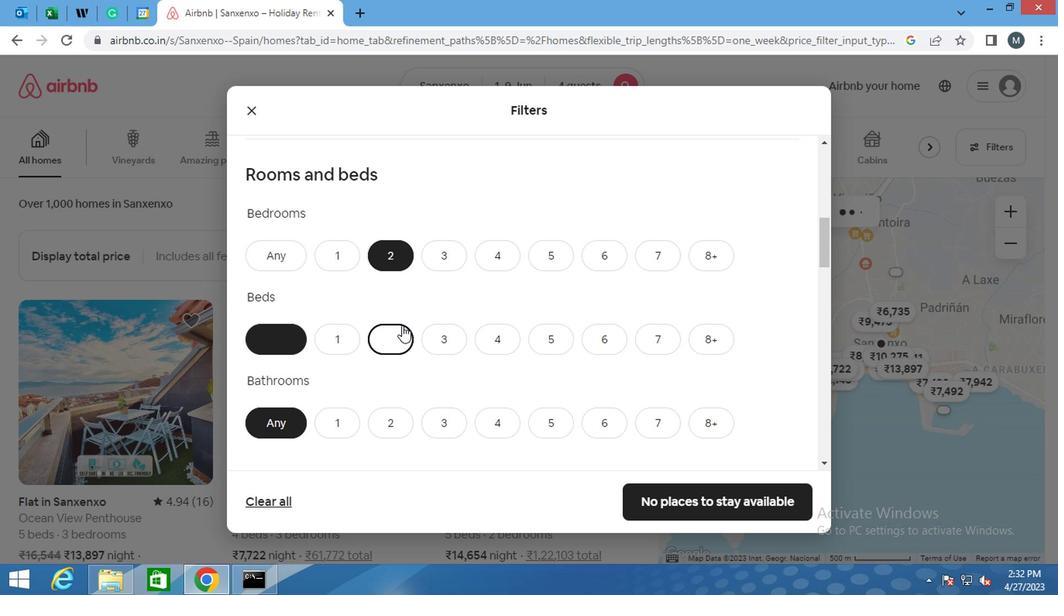 
Action: Mouse moved to (389, 270)
Screenshot: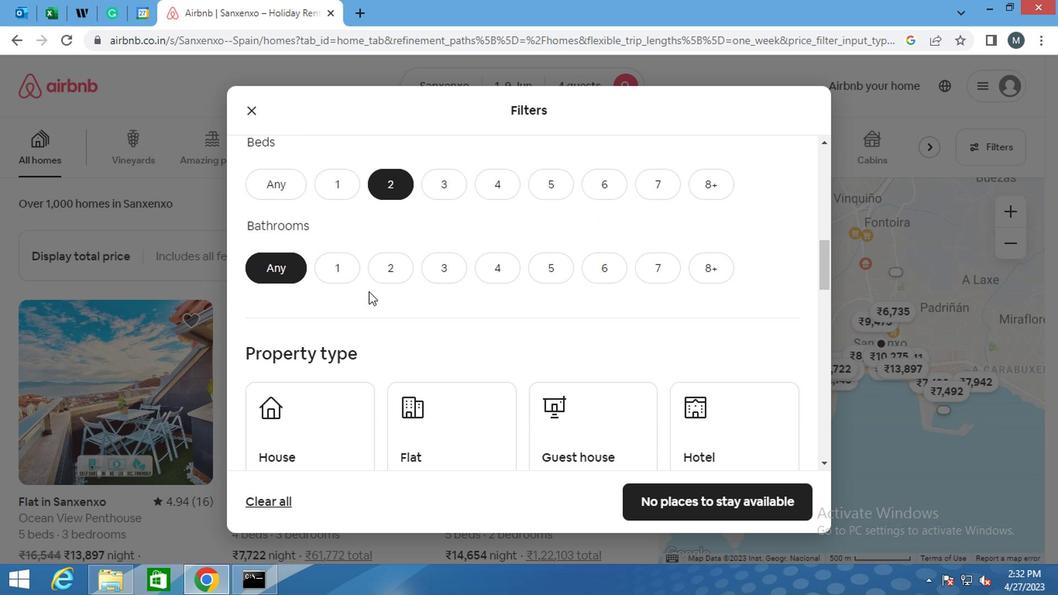 
Action: Mouse pressed left at (389, 270)
Screenshot: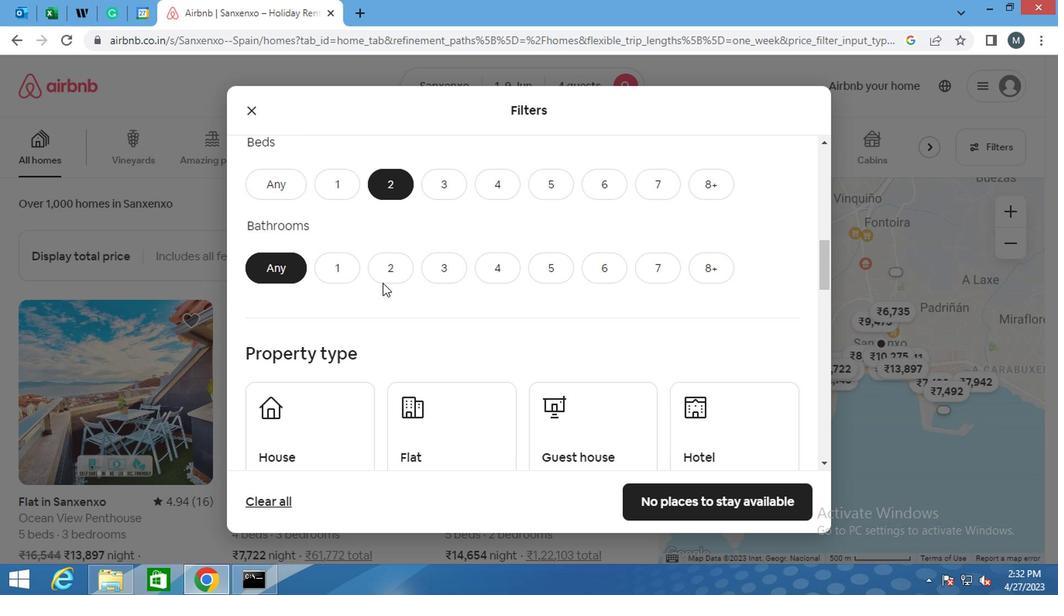 
Action: Mouse moved to (334, 270)
Screenshot: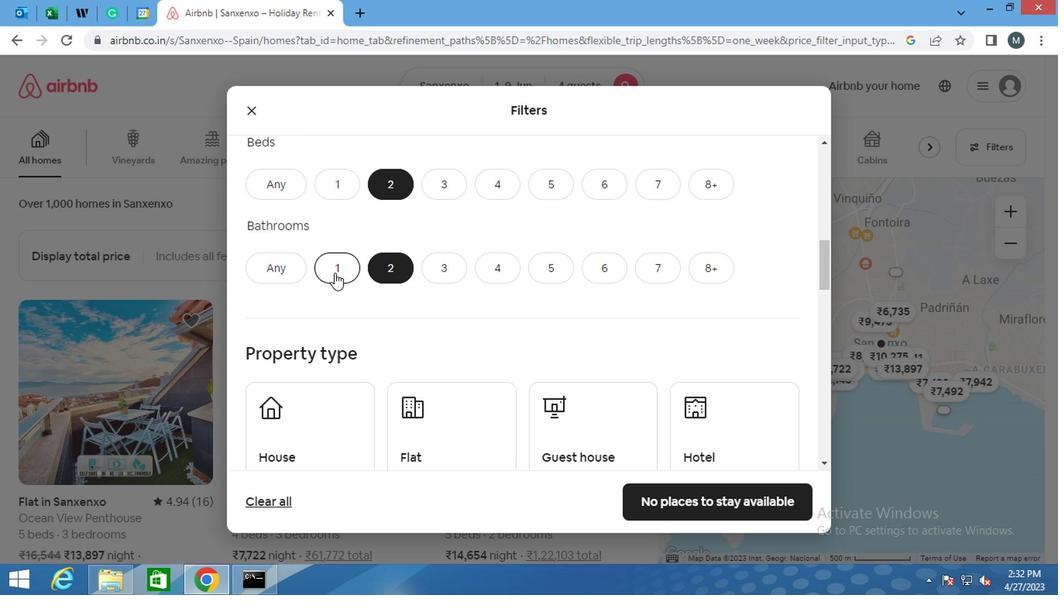 
Action: Mouse scrolled (334, 269) with delta (0, -1)
Screenshot: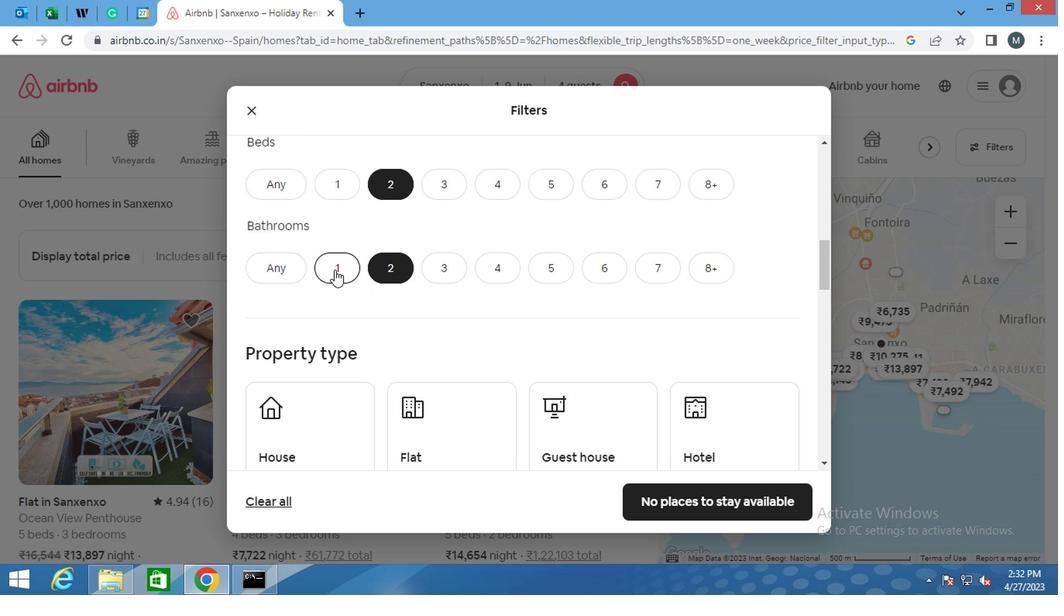 
Action: Mouse moved to (289, 350)
Screenshot: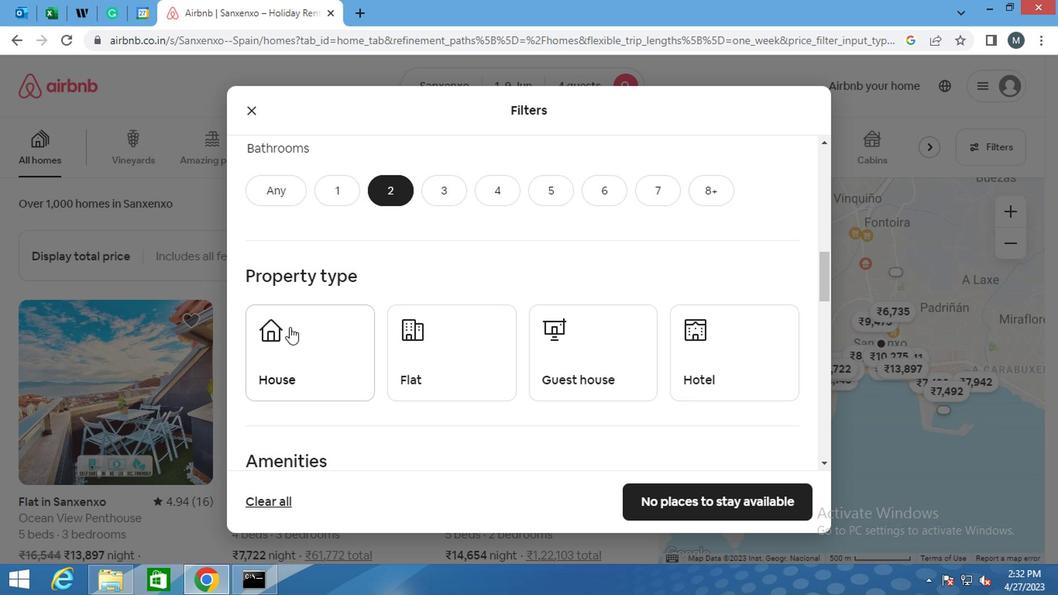 
Action: Mouse pressed left at (289, 350)
Screenshot: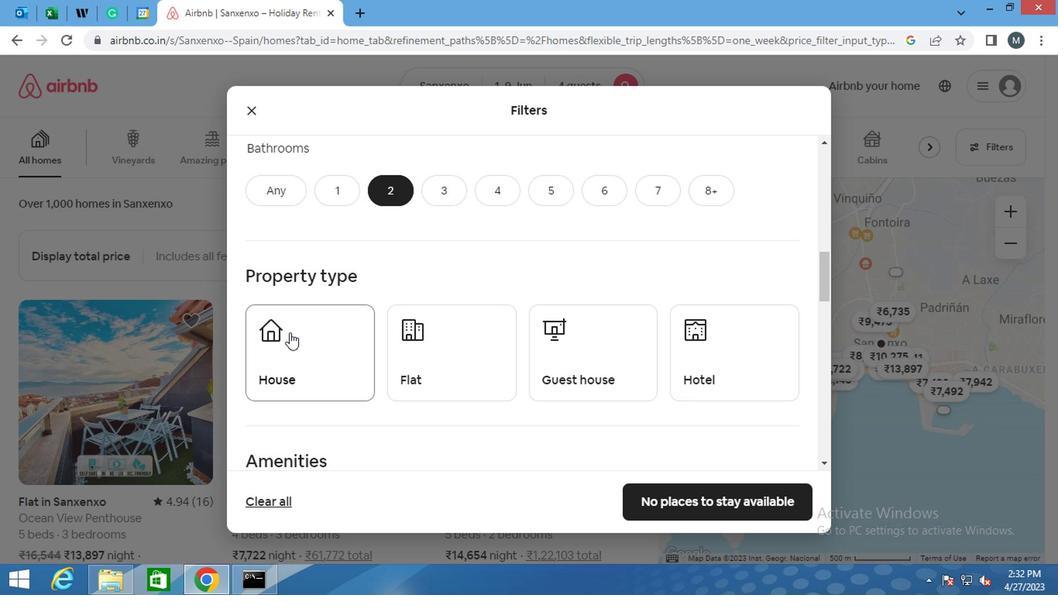 
Action: Mouse moved to (416, 344)
Screenshot: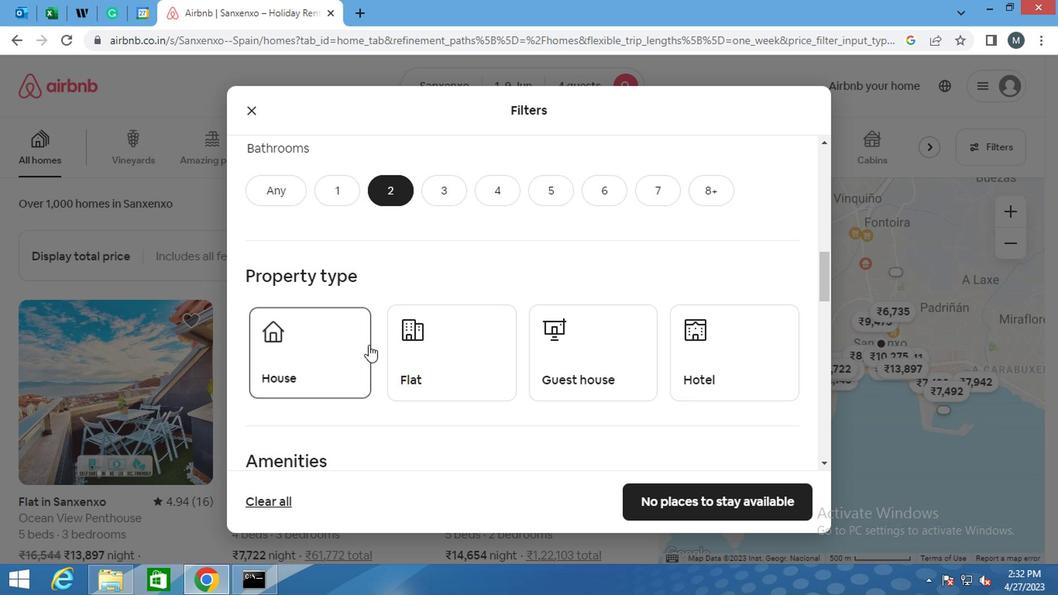 
Action: Mouse pressed left at (416, 344)
Screenshot: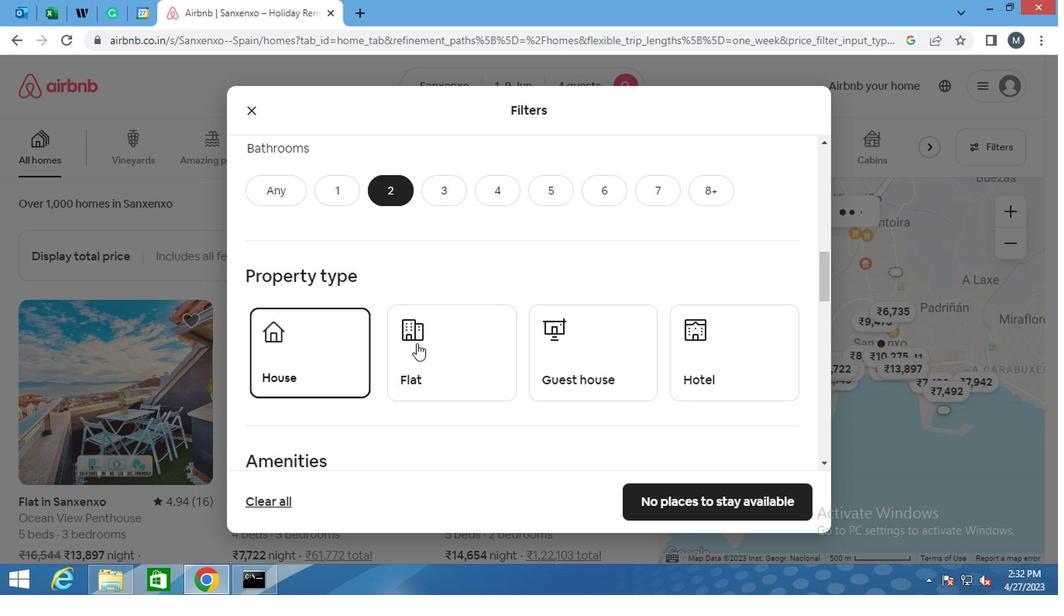 
Action: Mouse moved to (546, 336)
Screenshot: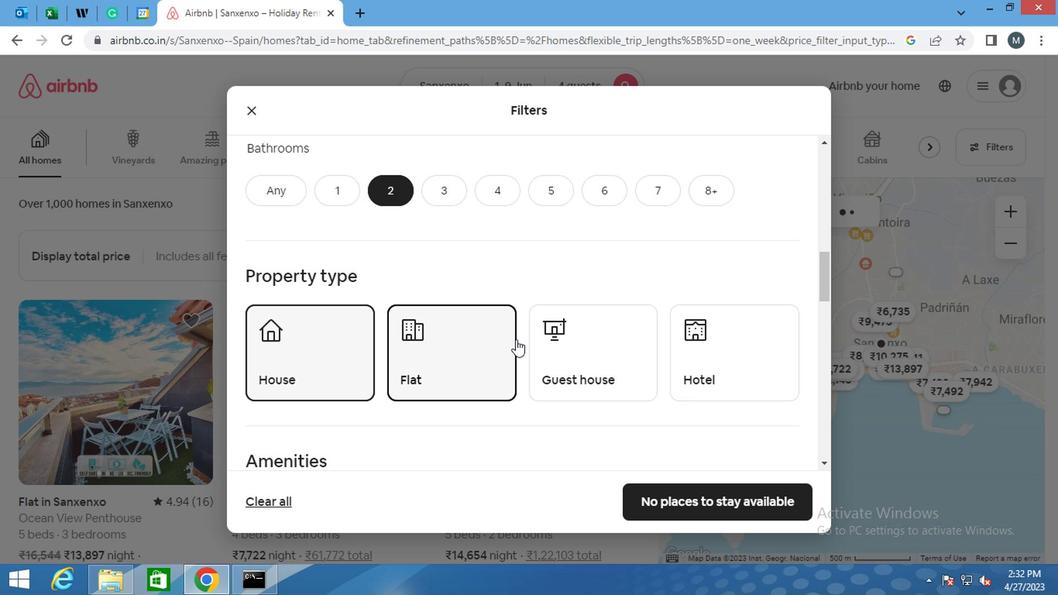 
Action: Mouse pressed left at (546, 336)
Screenshot: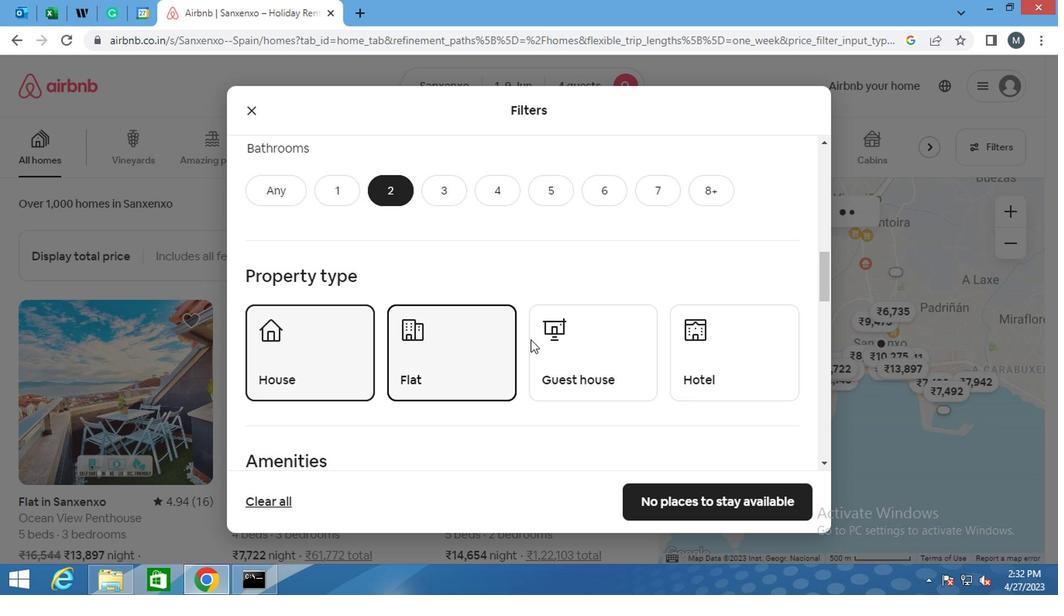 
Action: Mouse moved to (432, 324)
Screenshot: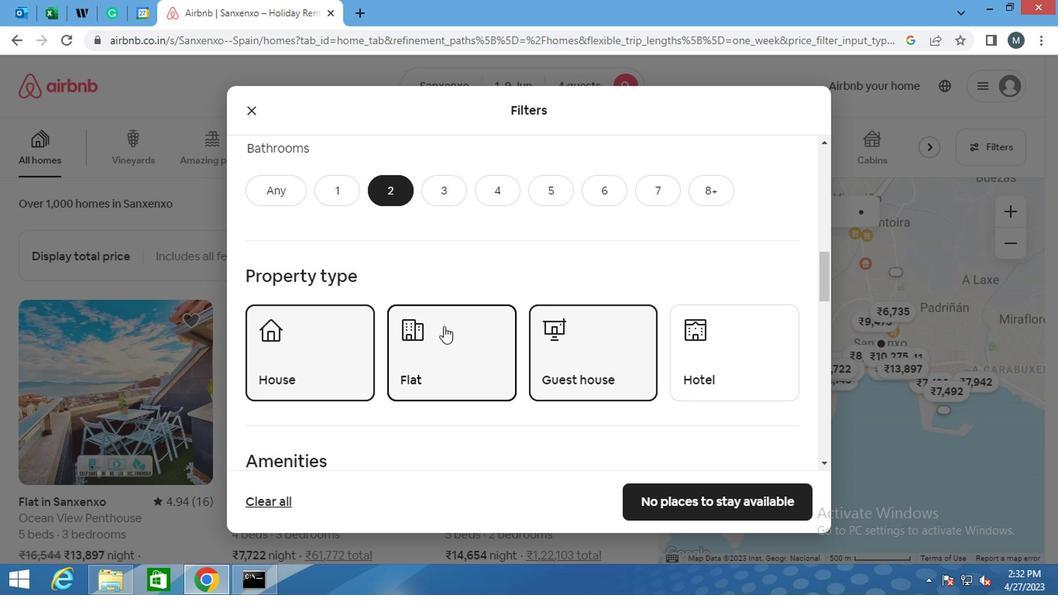
Action: Mouse scrolled (432, 323) with delta (0, -1)
Screenshot: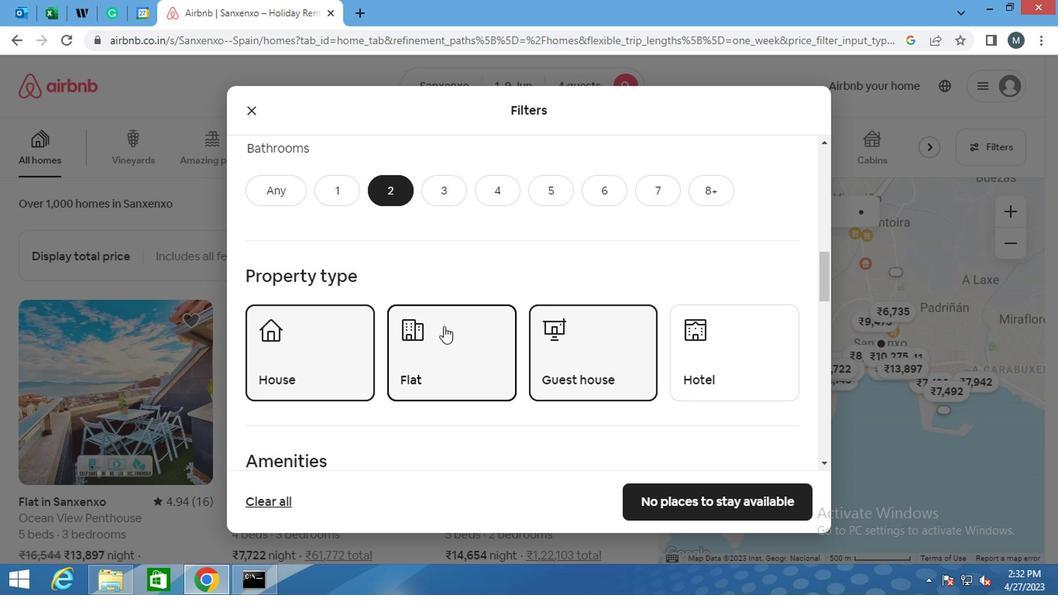 
Action: Mouse moved to (391, 316)
Screenshot: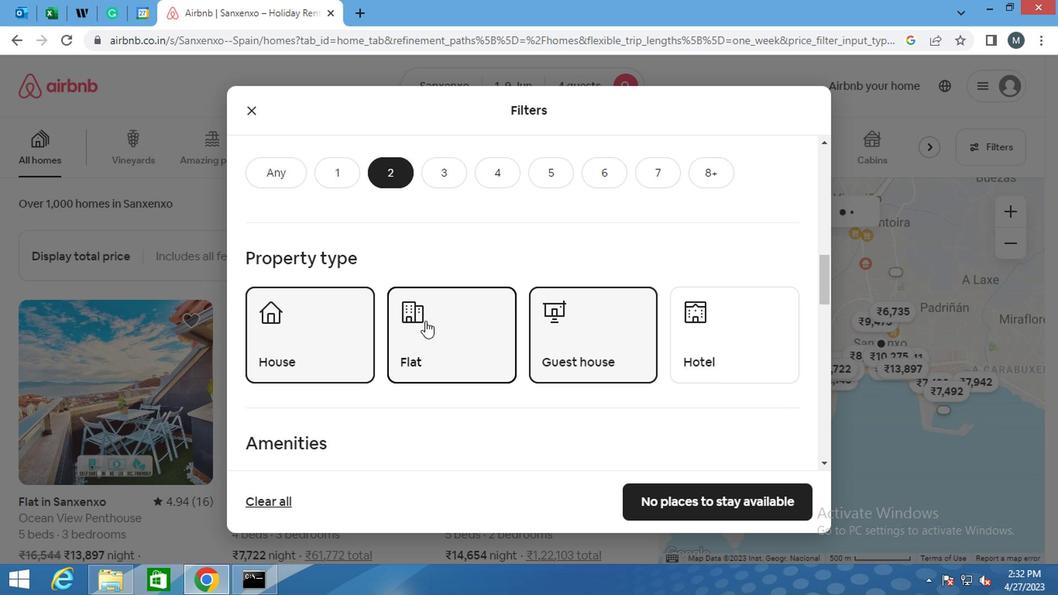 
Action: Mouse scrolled (391, 315) with delta (0, 0)
Screenshot: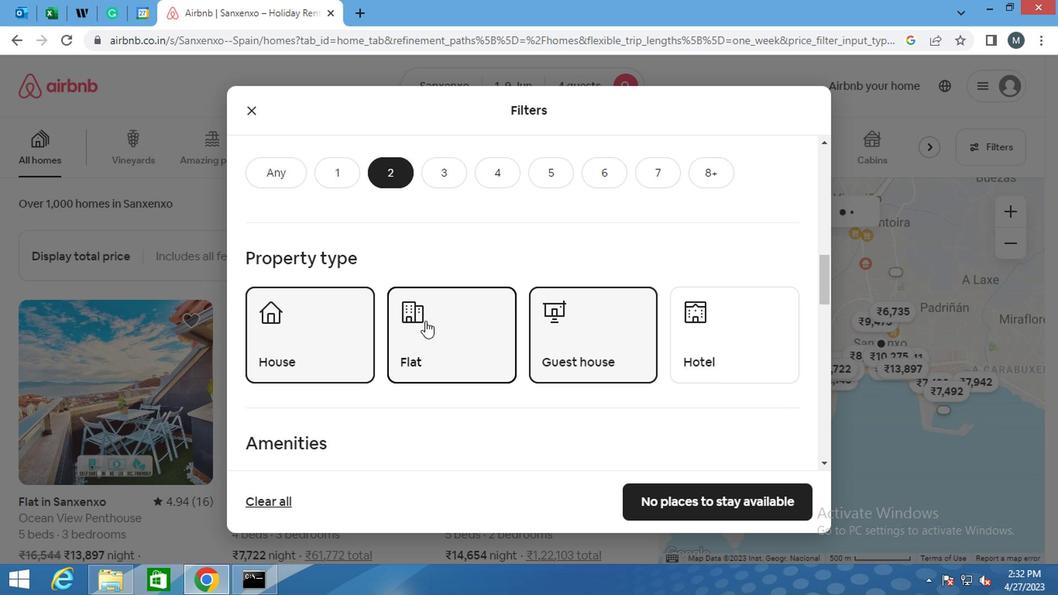 
Action: Mouse moved to (389, 316)
Screenshot: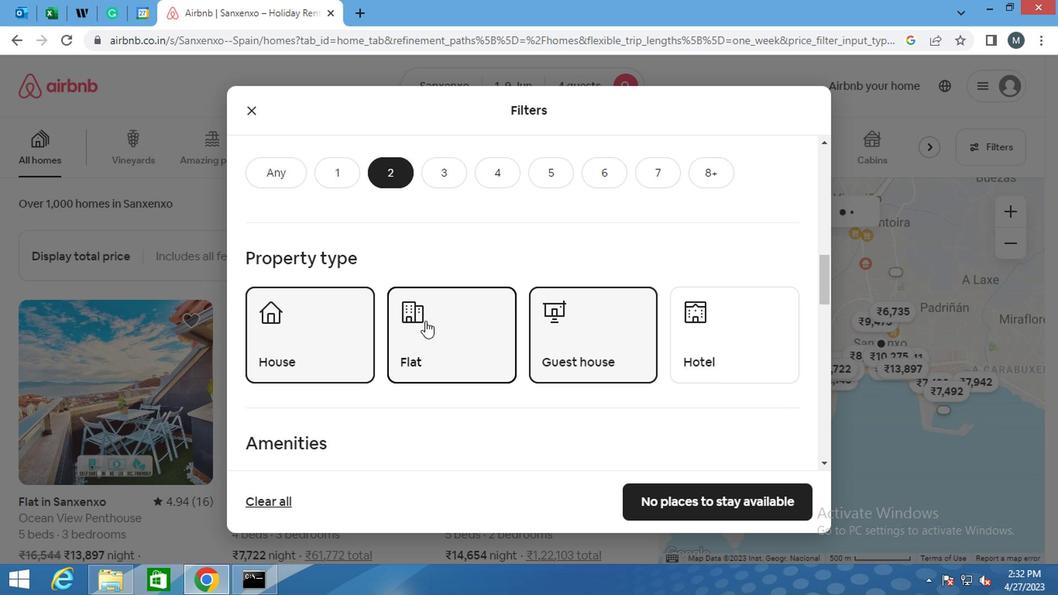 
Action: Mouse scrolled (389, 315) with delta (0, 0)
Screenshot: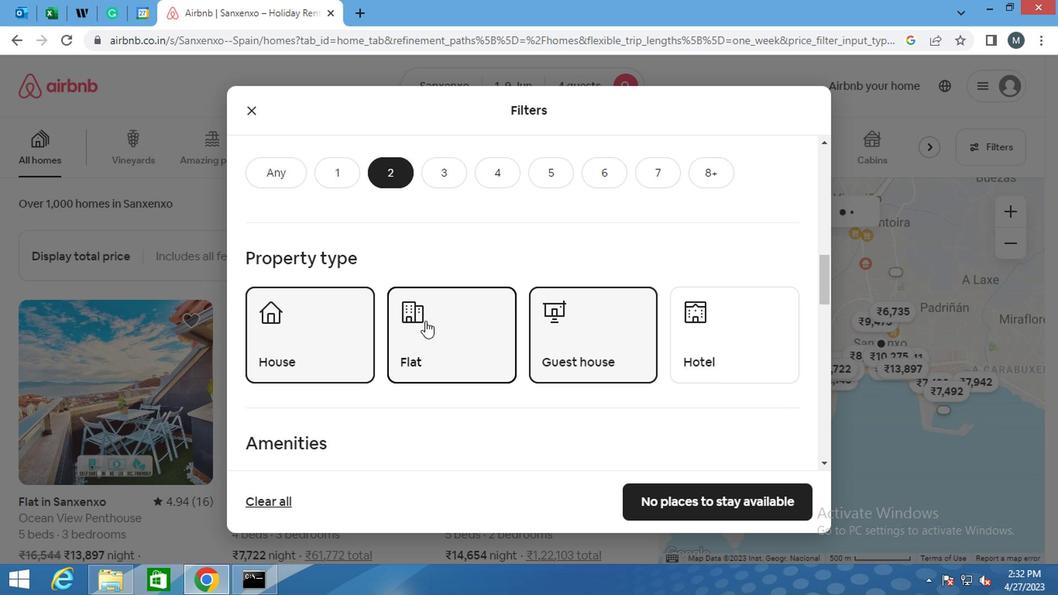 
Action: Mouse moved to (388, 317)
Screenshot: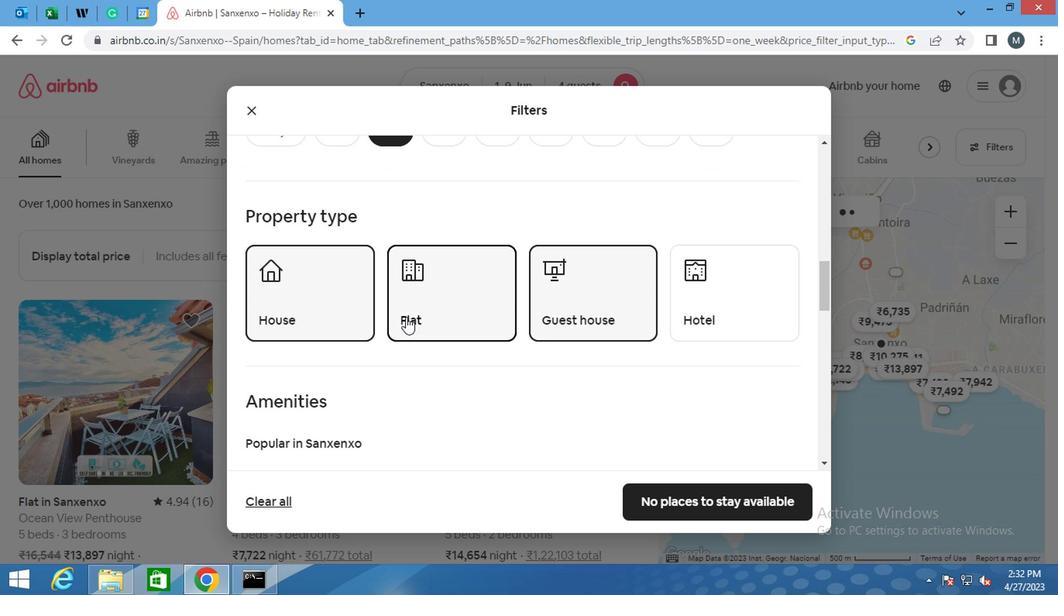 
Action: Mouse scrolled (388, 316) with delta (0, -1)
Screenshot: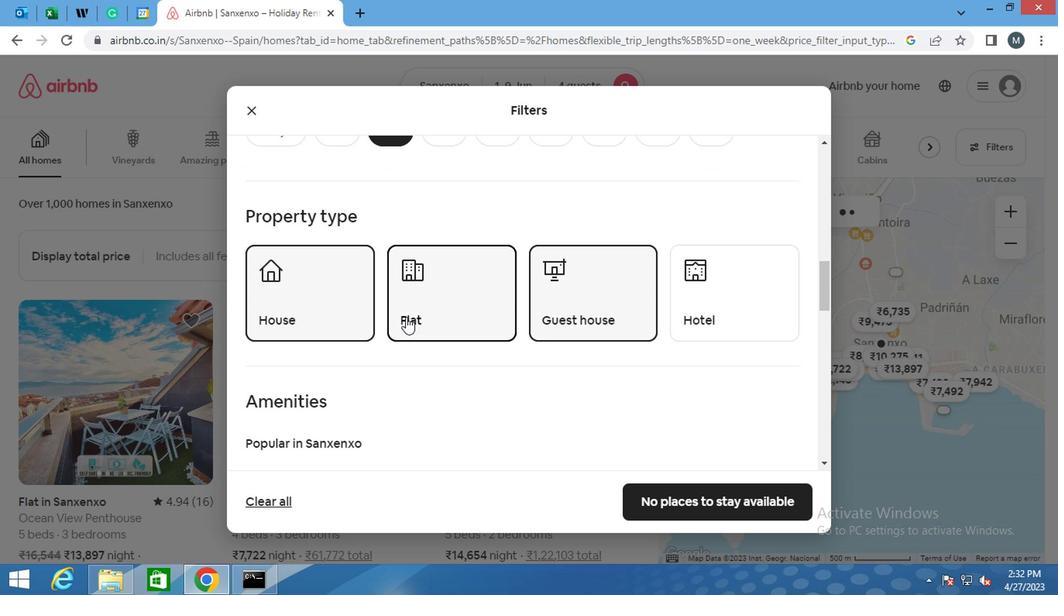 
Action: Mouse moved to (380, 320)
Screenshot: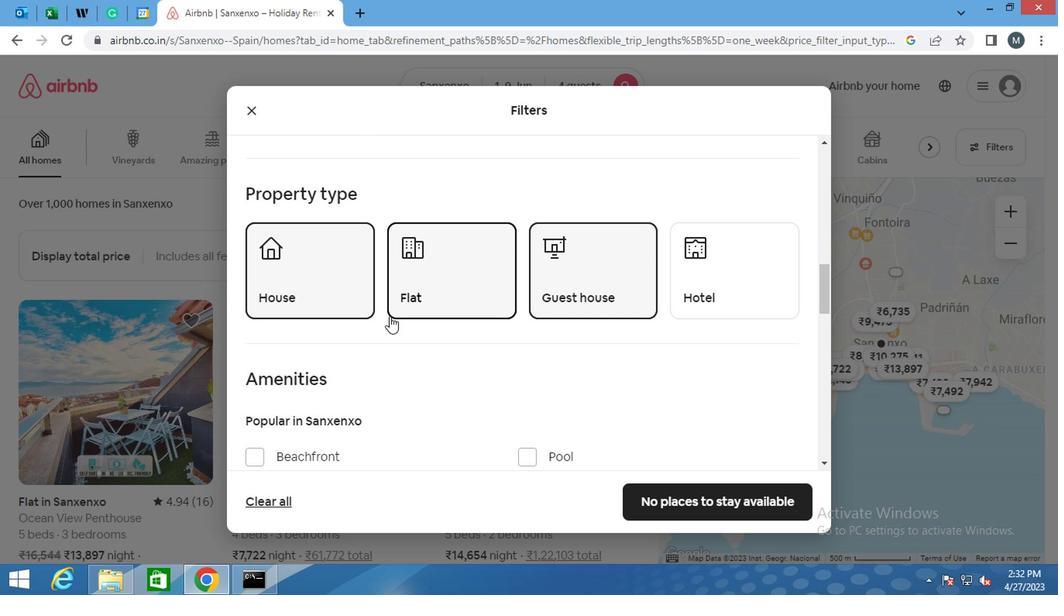 
Action: Mouse scrolled (380, 319) with delta (0, -1)
Screenshot: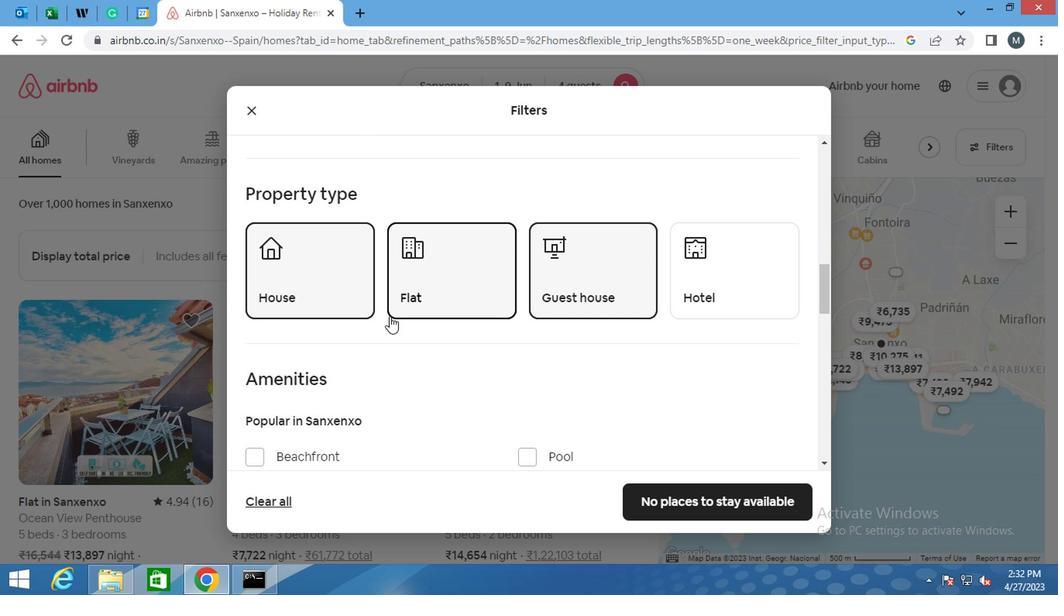 
Action: Mouse scrolled (380, 319) with delta (0, -1)
Screenshot: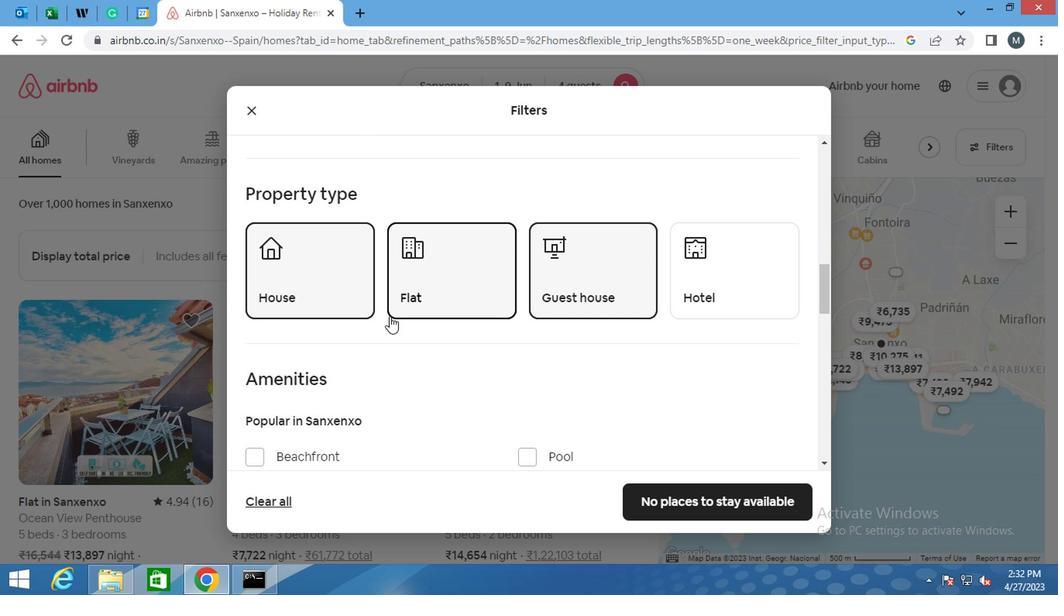 
Action: Mouse moved to (366, 324)
Screenshot: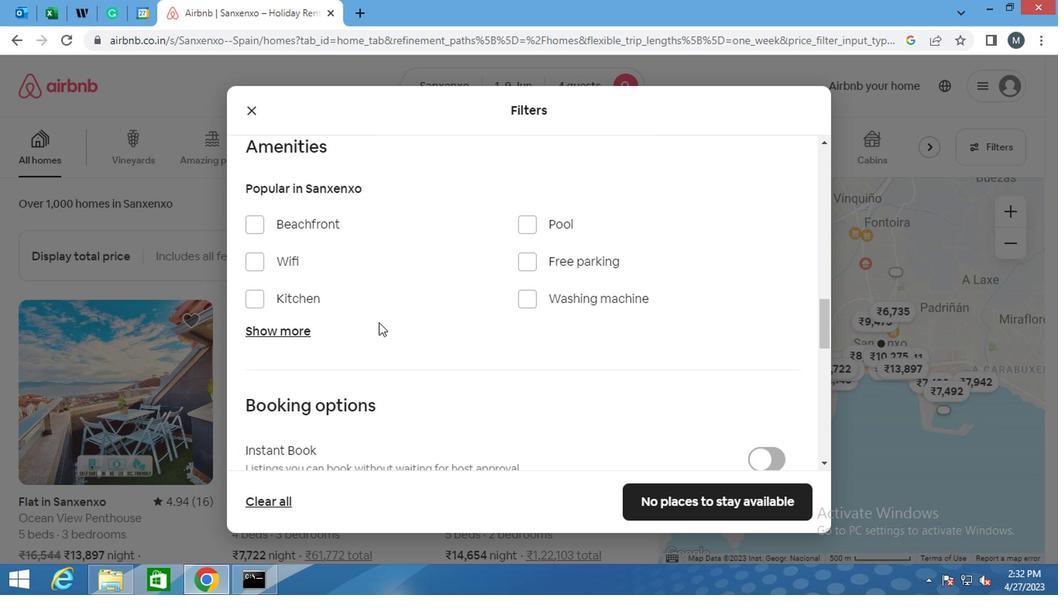 
Action: Mouse scrolled (366, 325) with delta (0, 1)
Screenshot: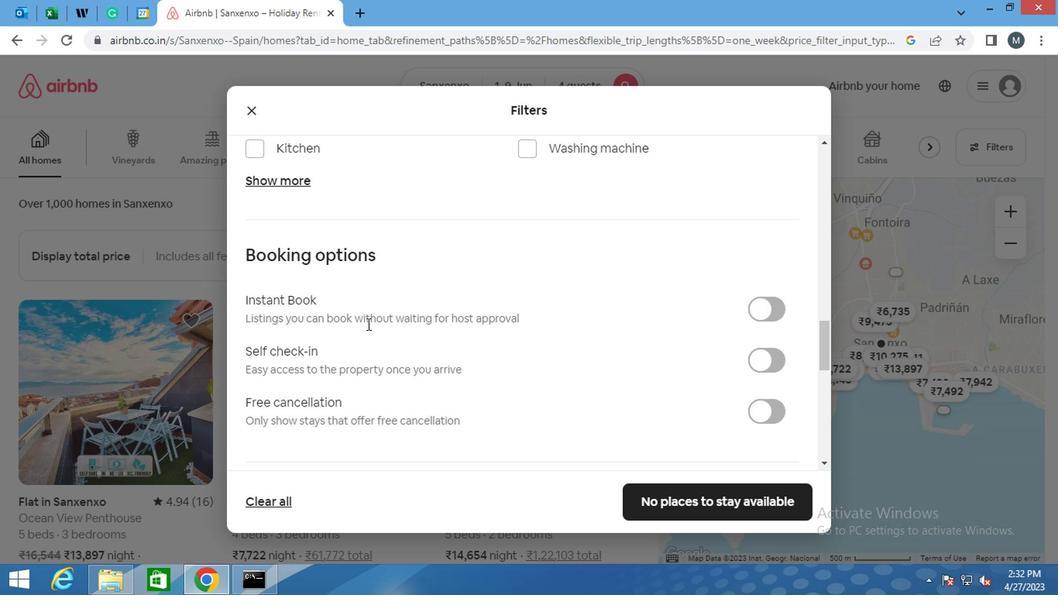 
Action: Mouse scrolled (366, 325) with delta (0, 1)
Screenshot: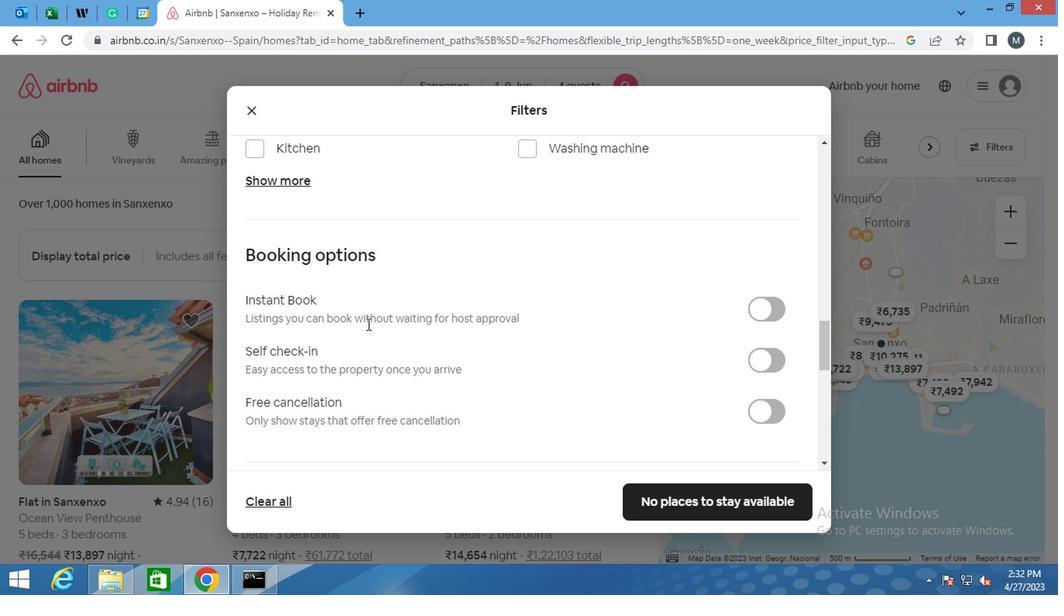 
Action: Mouse scrolled (366, 325) with delta (0, 1)
Screenshot: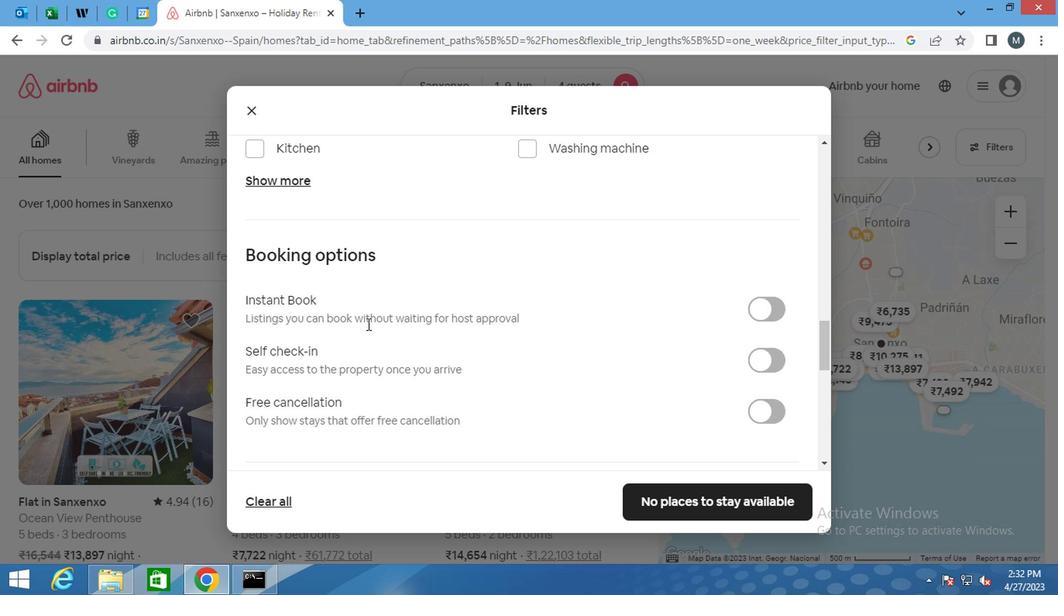 
Action: Mouse moved to (396, 313)
Screenshot: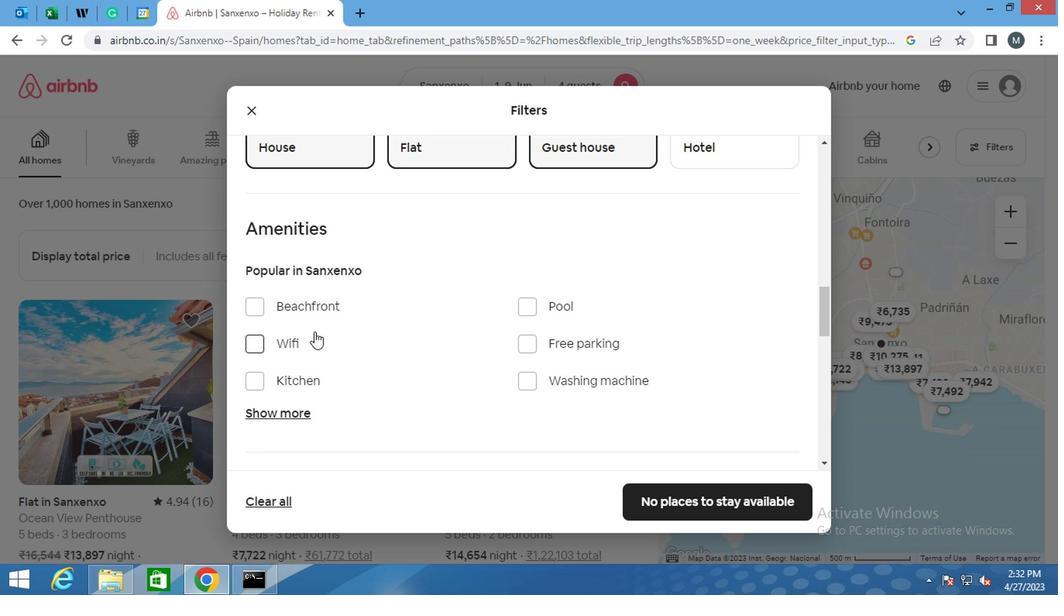 
Action: Mouse scrolled (396, 313) with delta (0, 0)
Screenshot: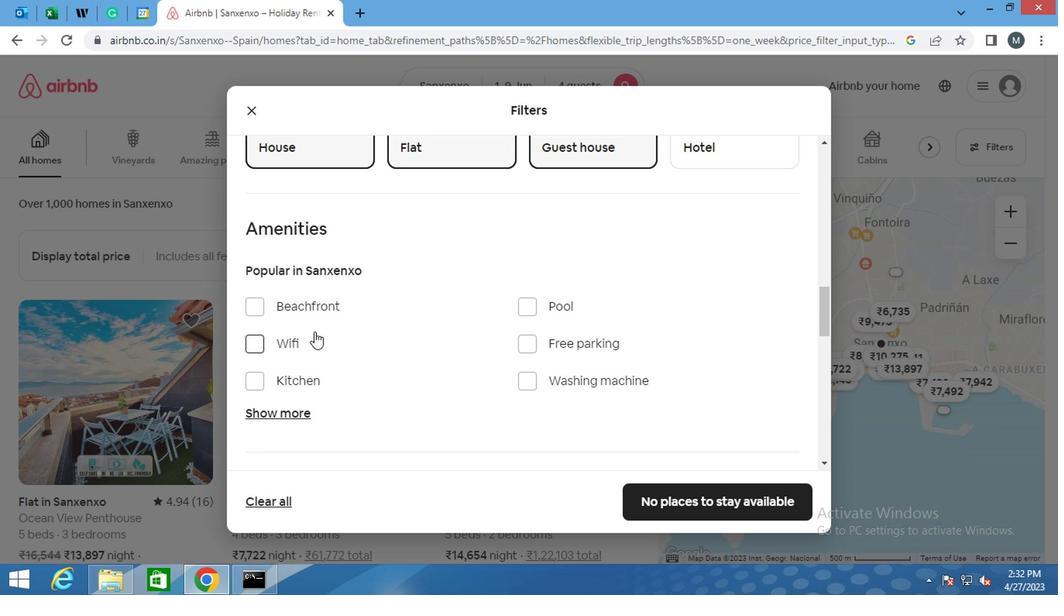
Action: Mouse scrolled (396, 313) with delta (0, 0)
Screenshot: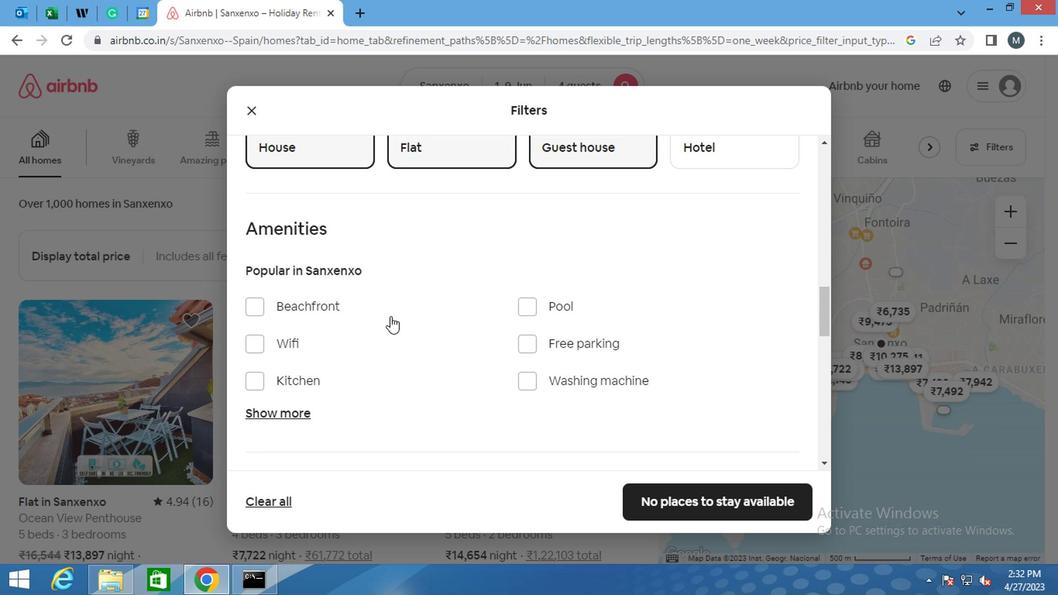 
Action: Mouse moved to (394, 315)
Screenshot: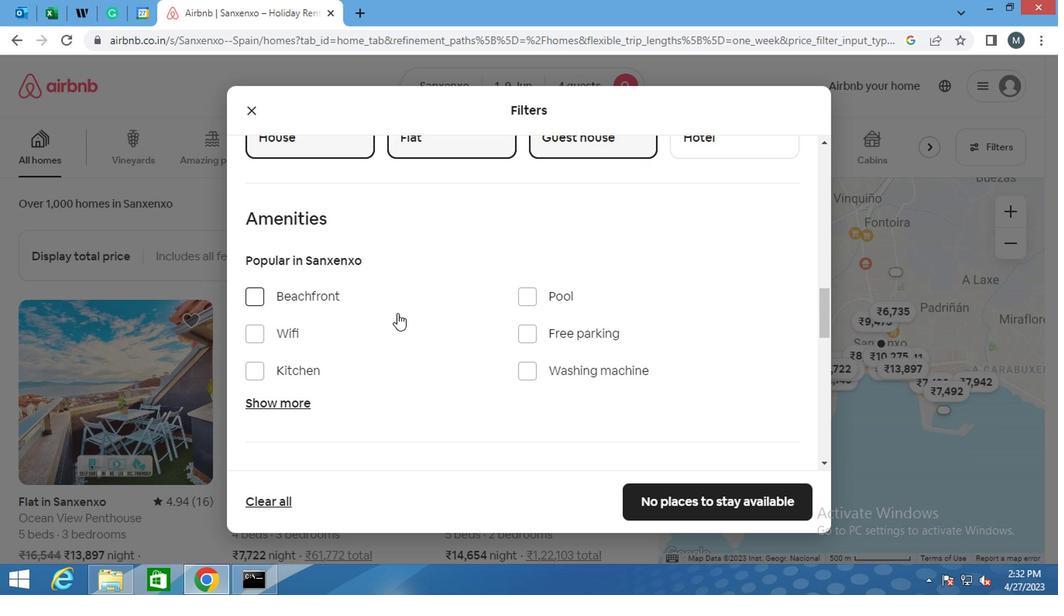 
Action: Mouse scrolled (394, 314) with delta (0, 0)
Screenshot: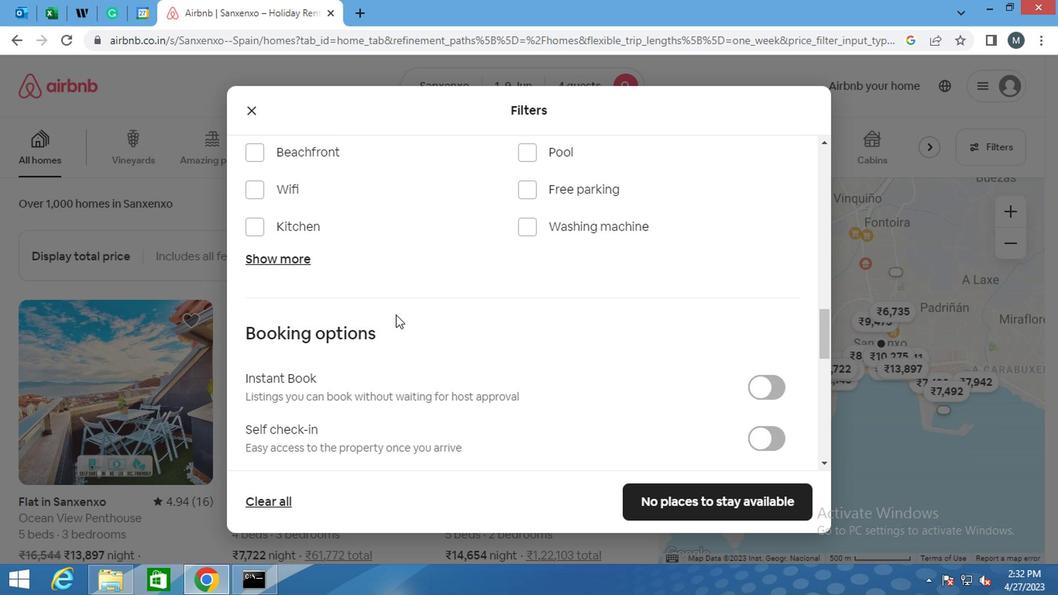 
Action: Mouse moved to (750, 366)
Screenshot: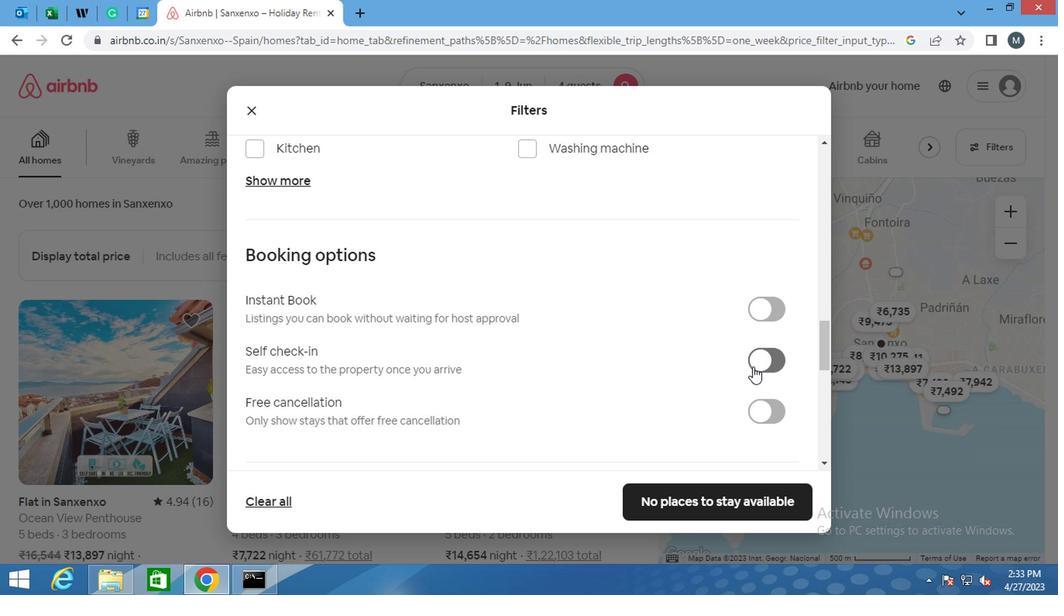 
Action: Mouse pressed left at (750, 366)
Screenshot: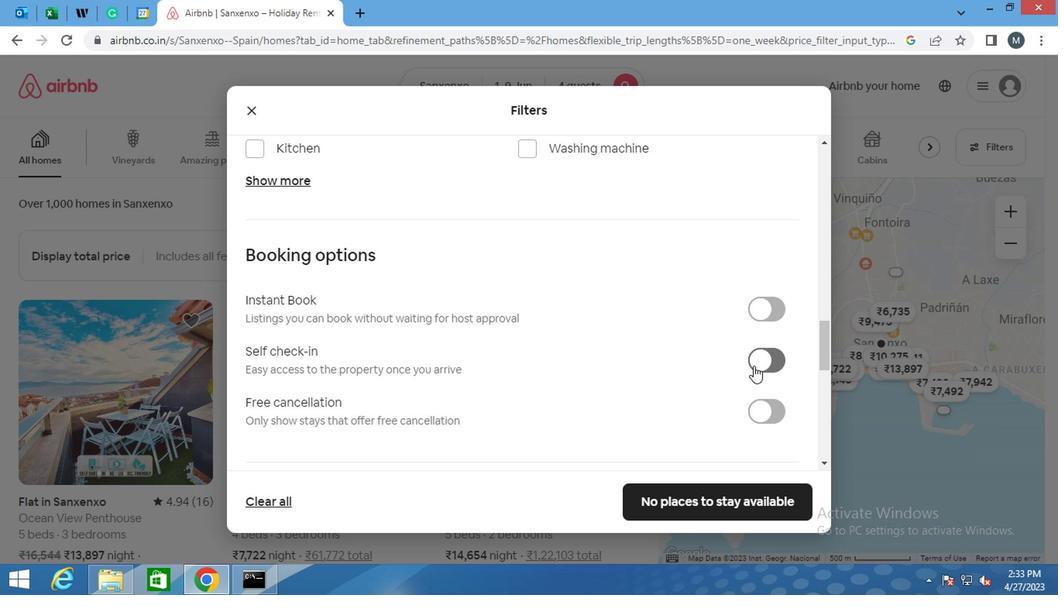 
Action: Mouse moved to (581, 343)
Screenshot: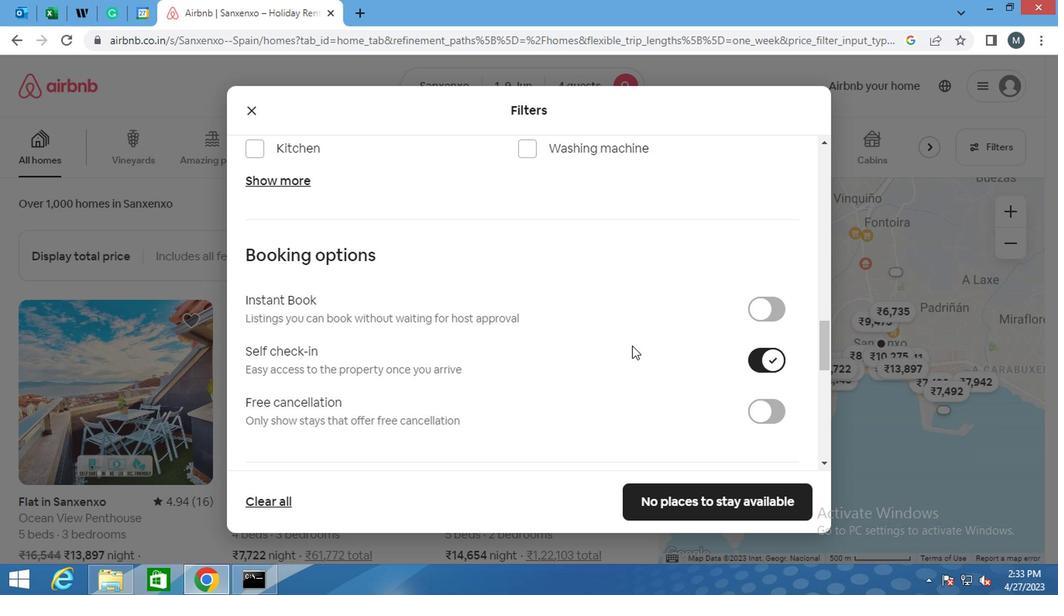 
Action: Mouse scrolled (581, 341) with delta (0, -1)
Screenshot: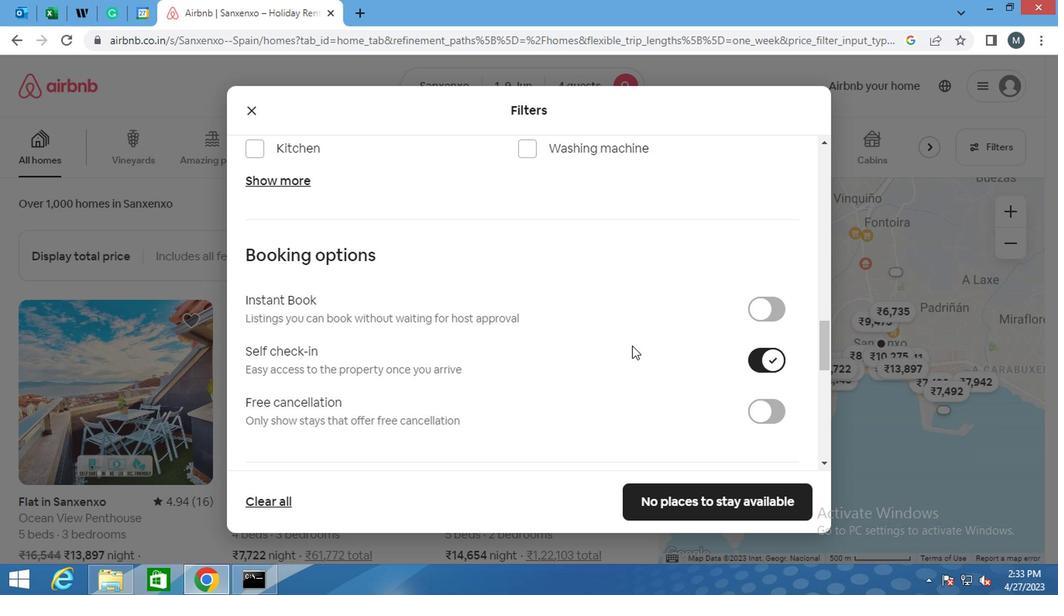 
Action: Mouse moved to (579, 343)
Screenshot: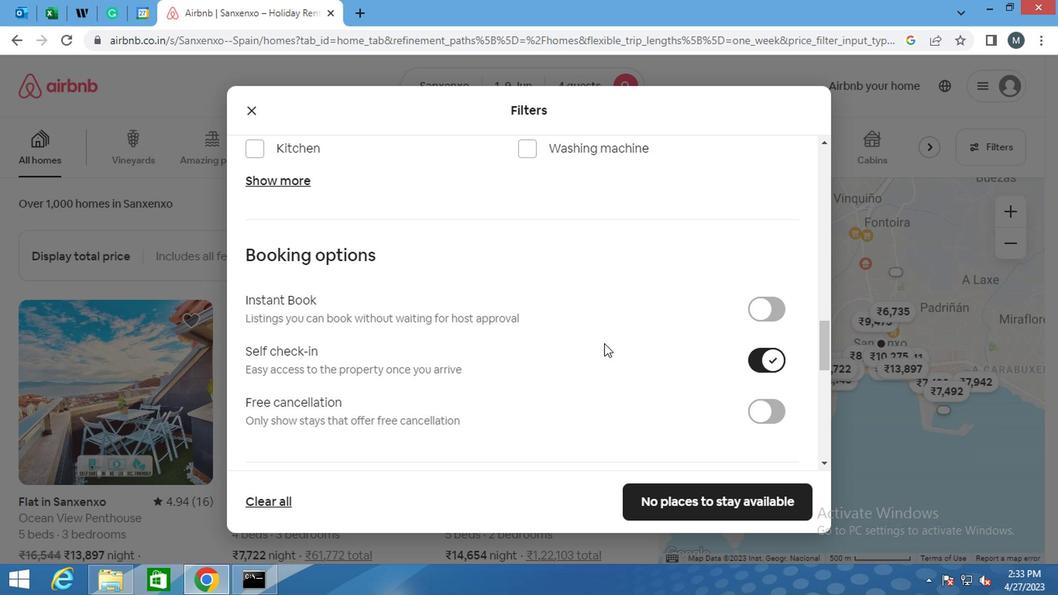 
Action: Mouse scrolled (579, 343) with delta (0, 0)
Screenshot: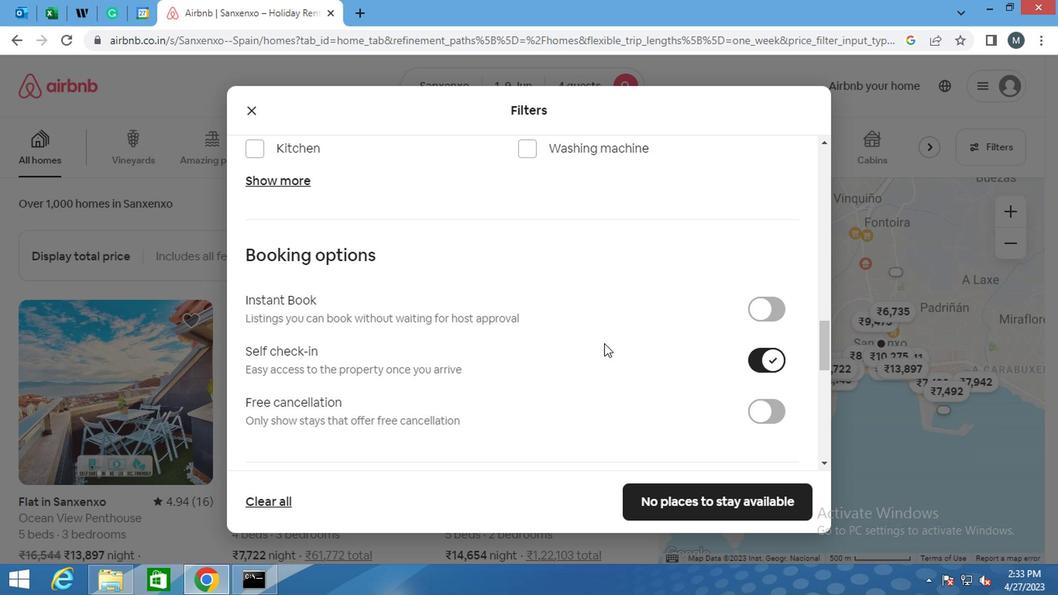 
Action: Mouse moved to (401, 367)
Screenshot: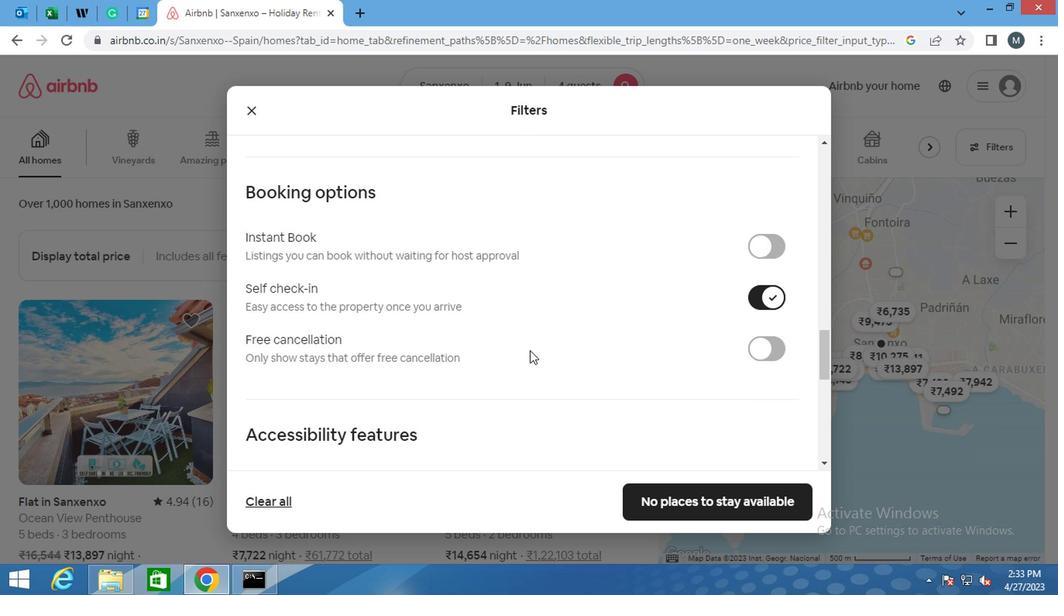 
Action: Mouse scrolled (401, 367) with delta (0, 0)
Screenshot: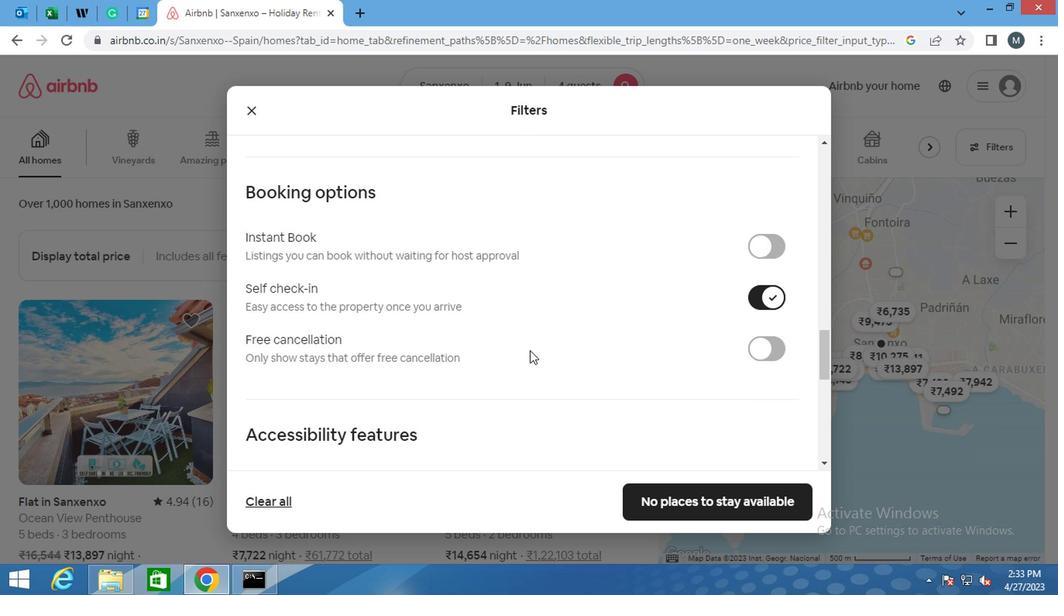 
Action: Mouse moved to (401, 368)
Screenshot: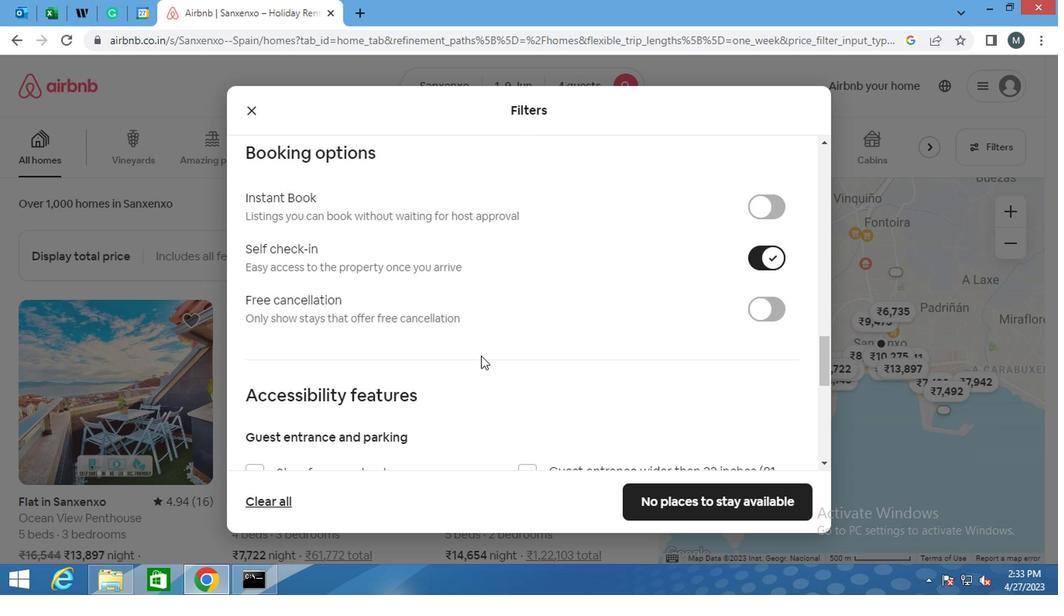 
Action: Mouse scrolled (401, 367) with delta (0, -1)
Screenshot: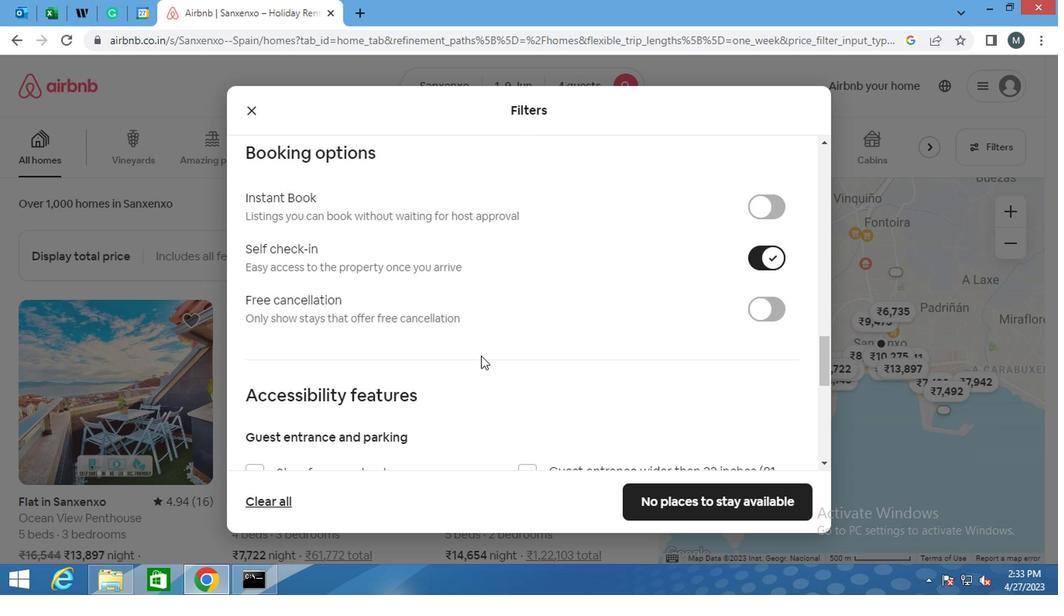 
Action: Mouse moved to (342, 376)
Screenshot: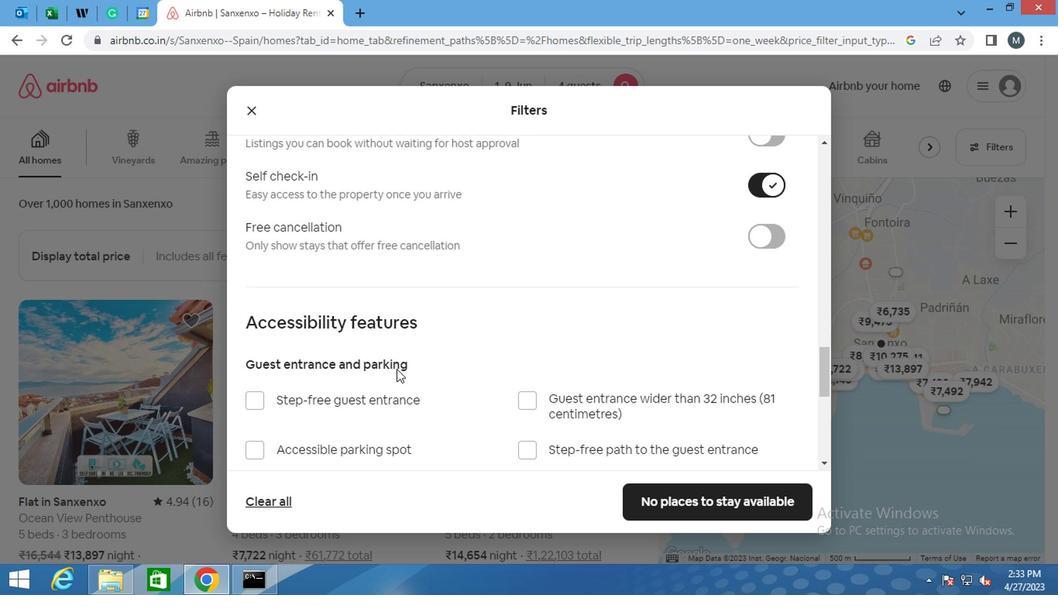 
Action: Mouse scrolled (342, 375) with delta (0, -1)
Screenshot: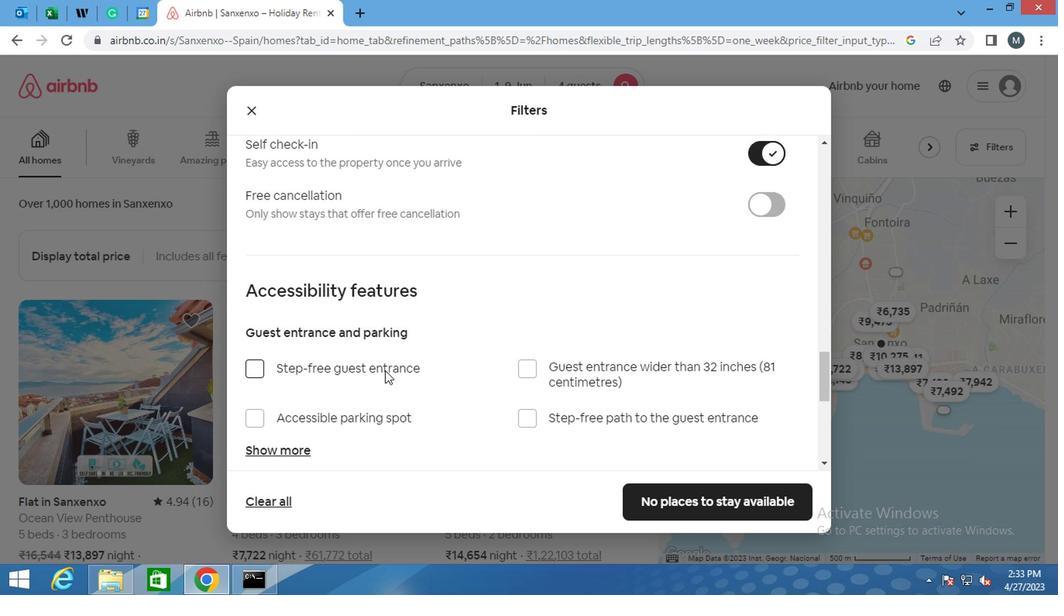 
Action: Mouse scrolled (342, 375) with delta (0, -1)
Screenshot: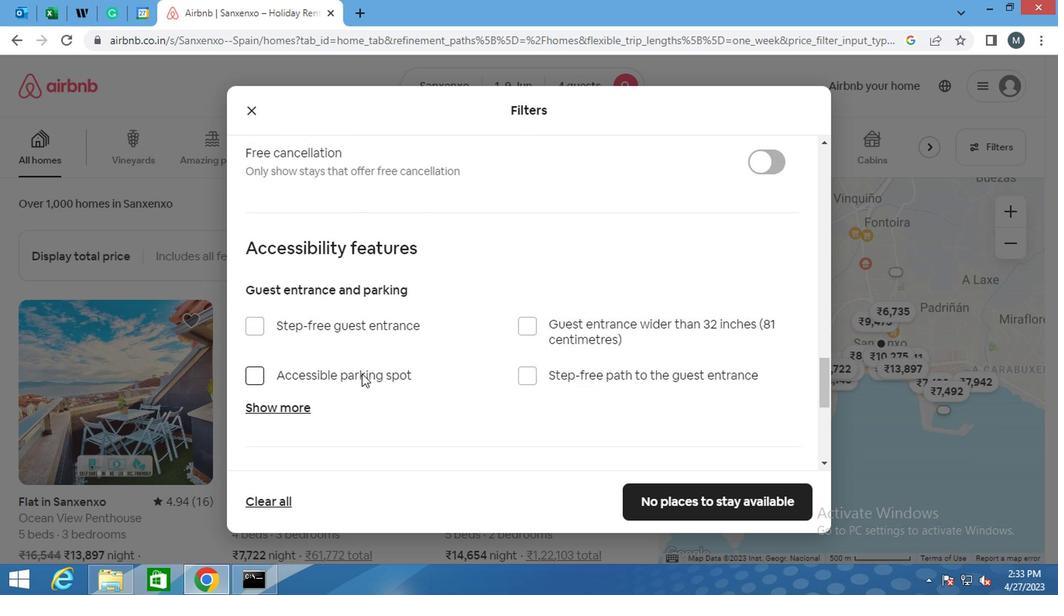 
Action: Mouse moved to (305, 380)
Screenshot: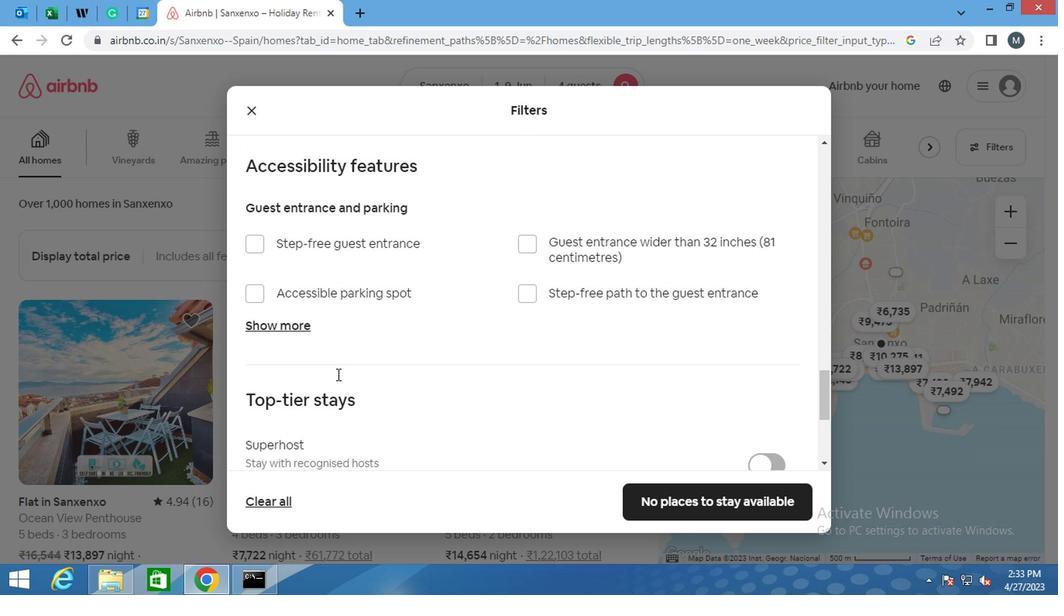 
Action: Mouse scrolled (305, 378) with delta (0, -1)
Screenshot: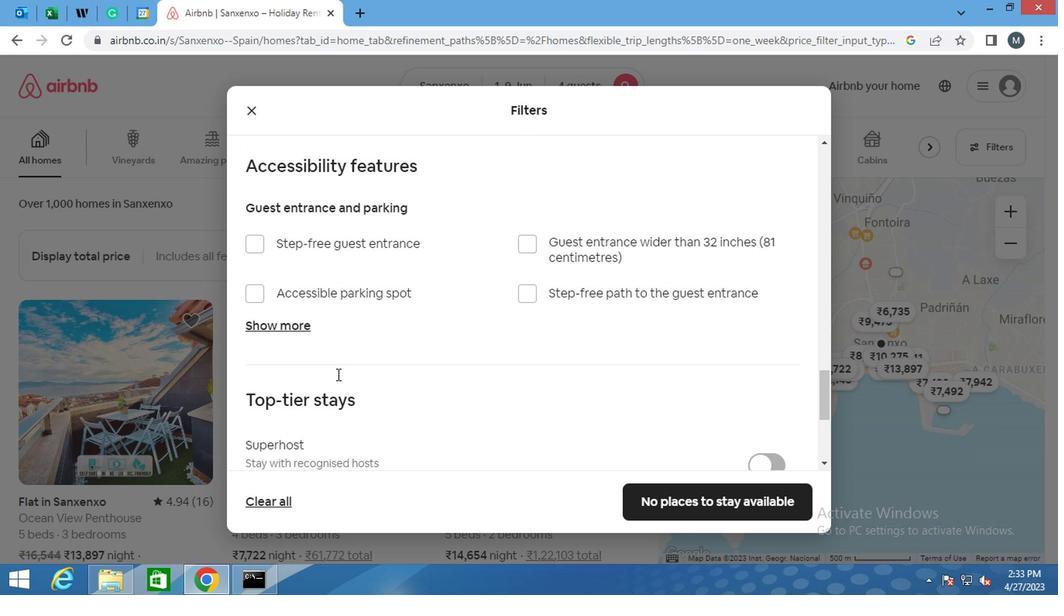 
Action: Mouse moved to (304, 380)
Screenshot: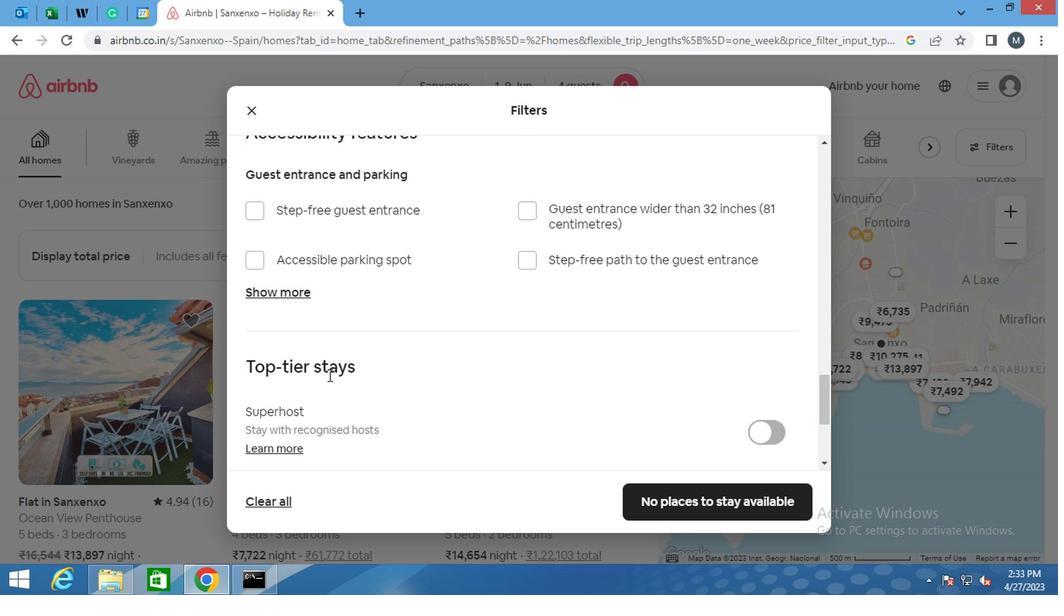 
Action: Mouse scrolled (304, 380) with delta (0, 0)
Screenshot: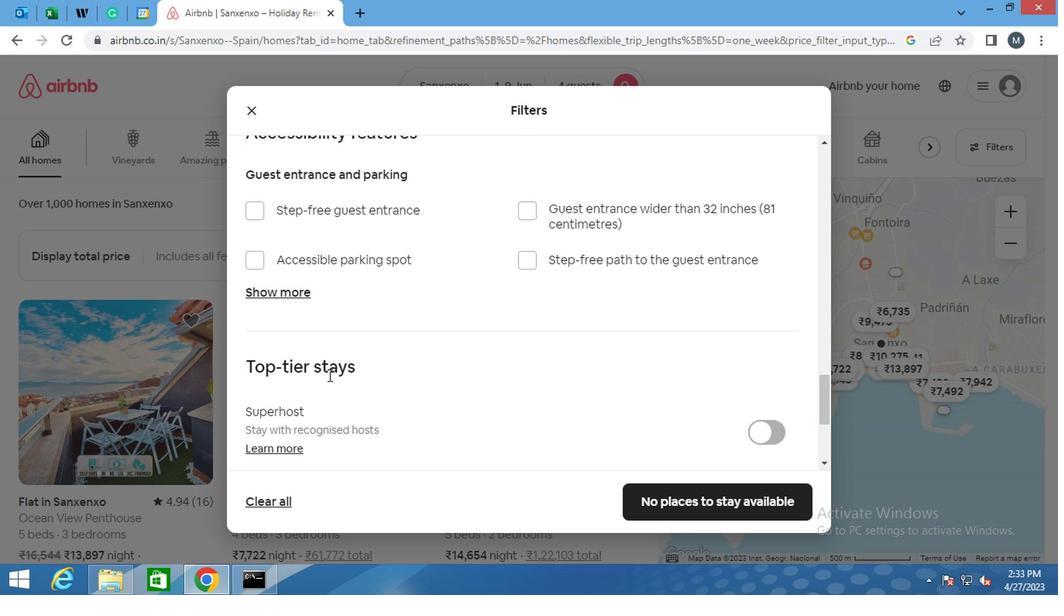 
Action: Mouse moved to (263, 367)
Screenshot: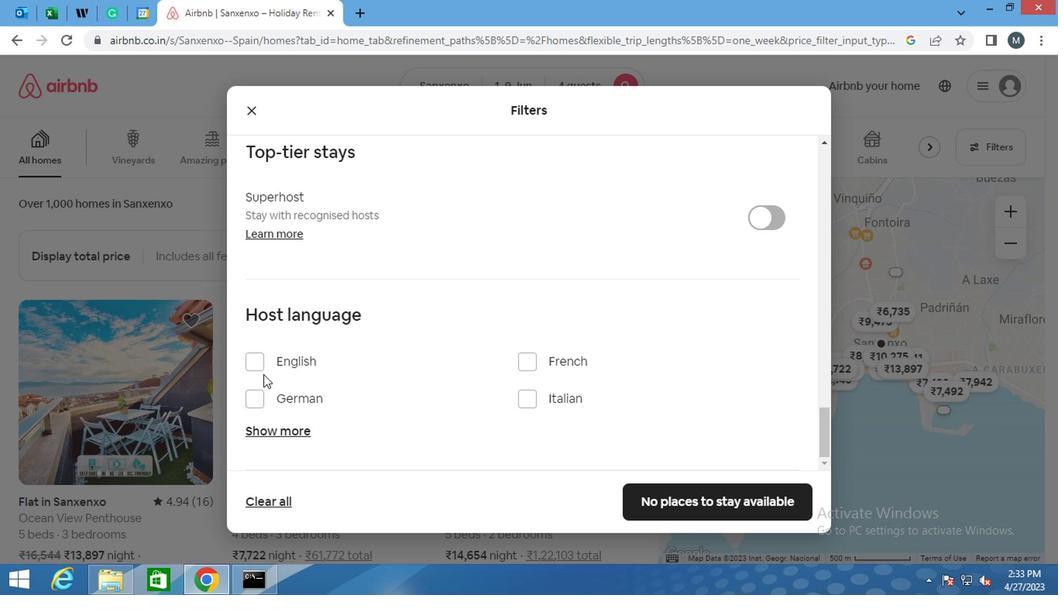 
Action: Mouse pressed left at (263, 367)
Screenshot: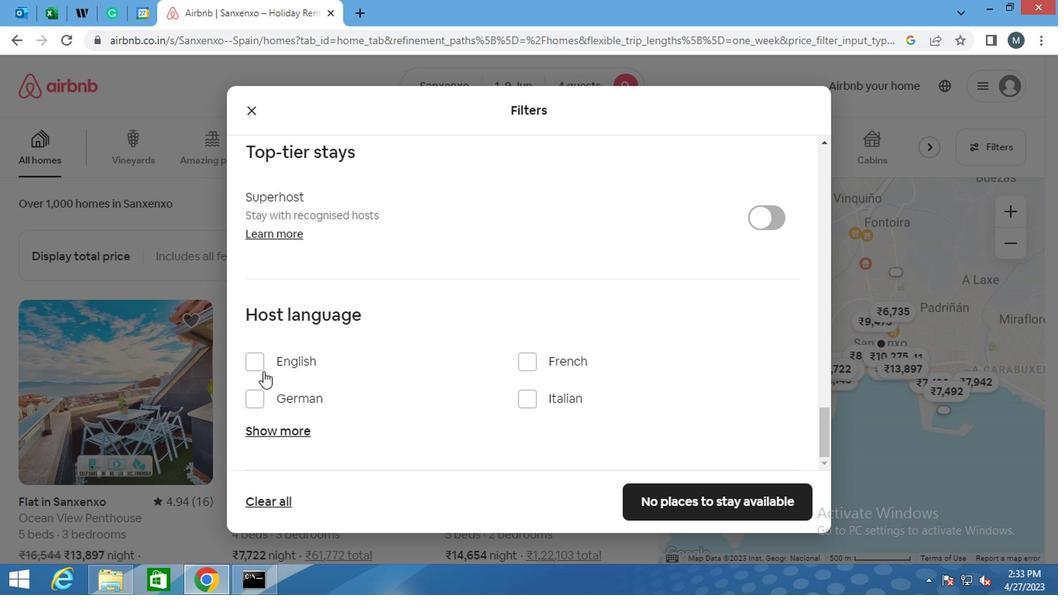 
Action: Mouse moved to (734, 505)
Screenshot: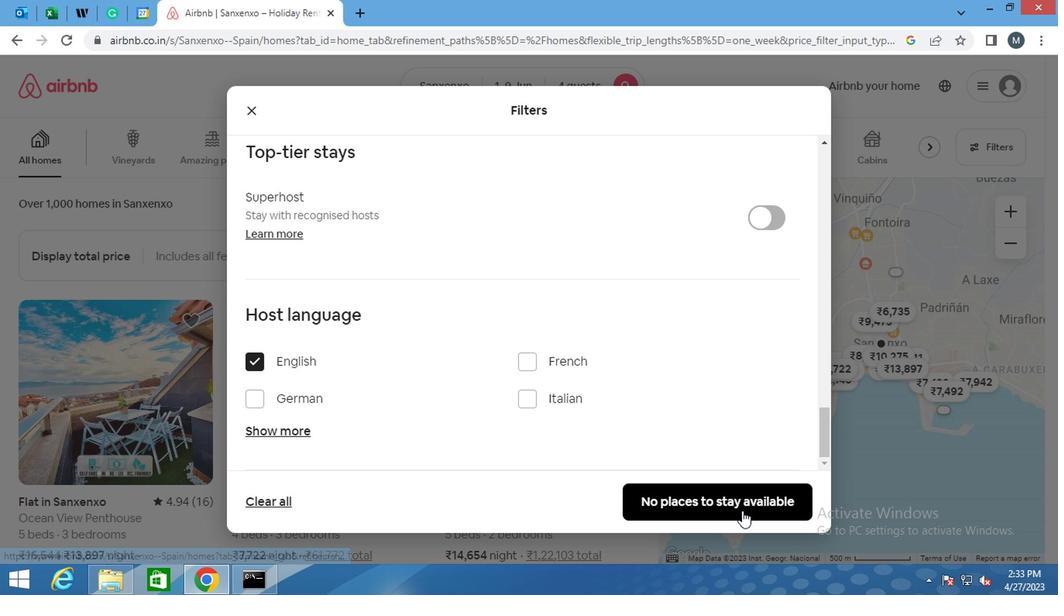 
Action: Mouse pressed left at (734, 505)
Screenshot: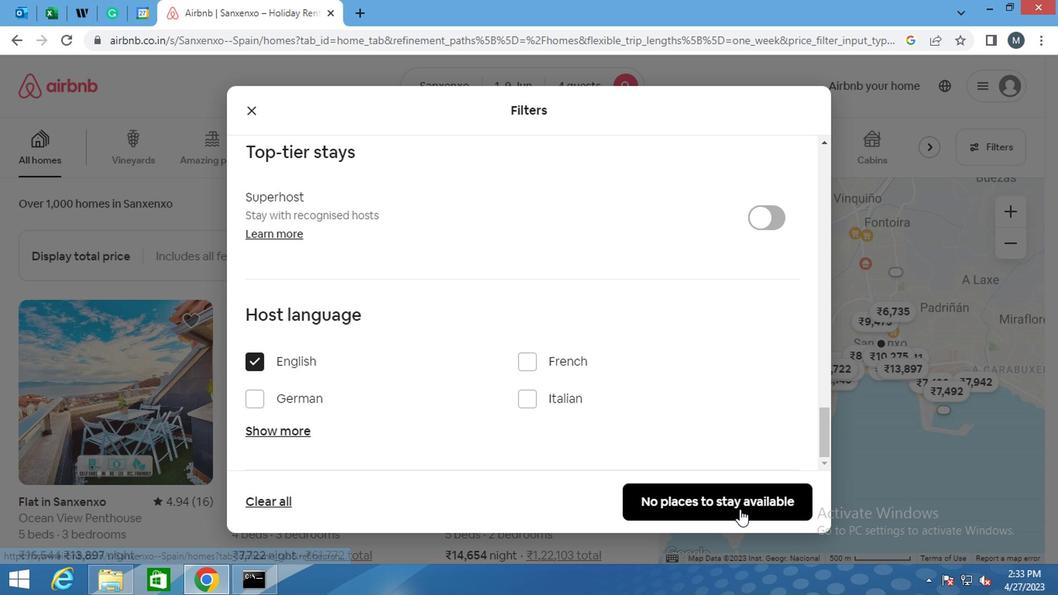 
Action: Mouse moved to (731, 505)
Screenshot: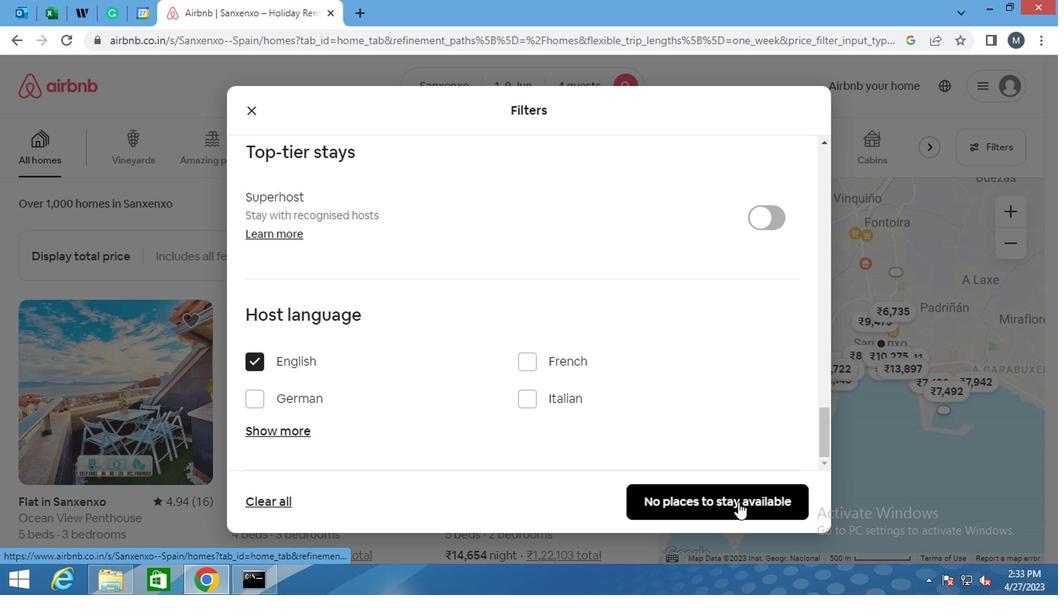 
